Task: Find connections with filter location Cabaiguán with filter topic #Travelwith filter profile language French with filter current company YES BANK with filter school KAZI NAZRUL UNIVERSITY, ASANSOL with filter industry Alternative Dispute Resolution with filter service category Financial Advisory with filter keywords title Construction Worker
Action: Mouse moved to (583, 77)
Screenshot: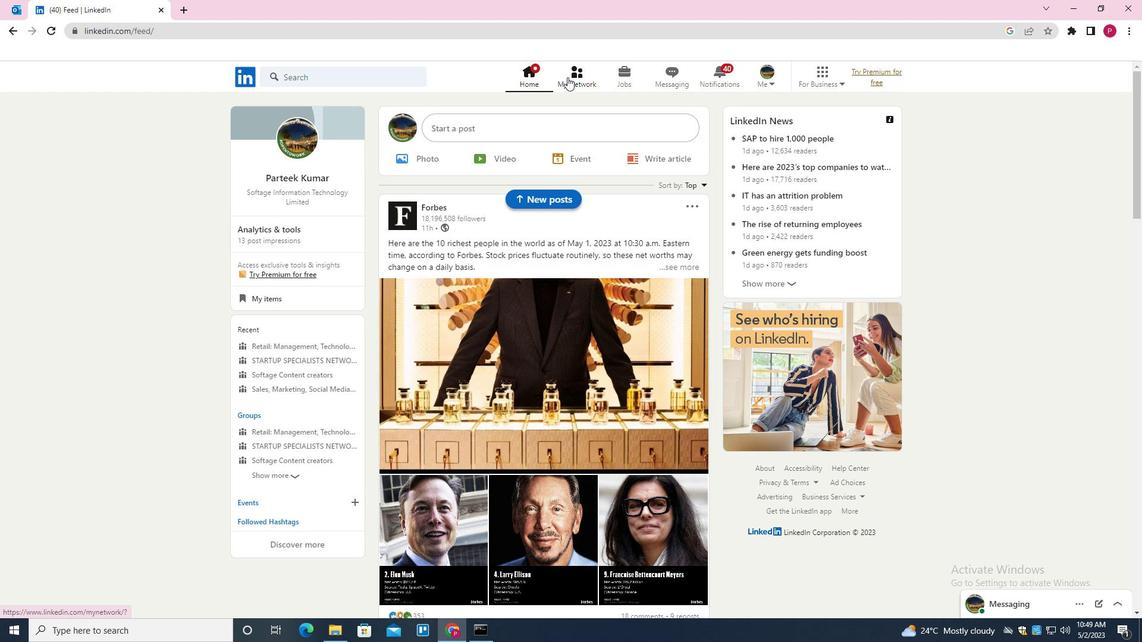 
Action: Mouse pressed left at (583, 77)
Screenshot: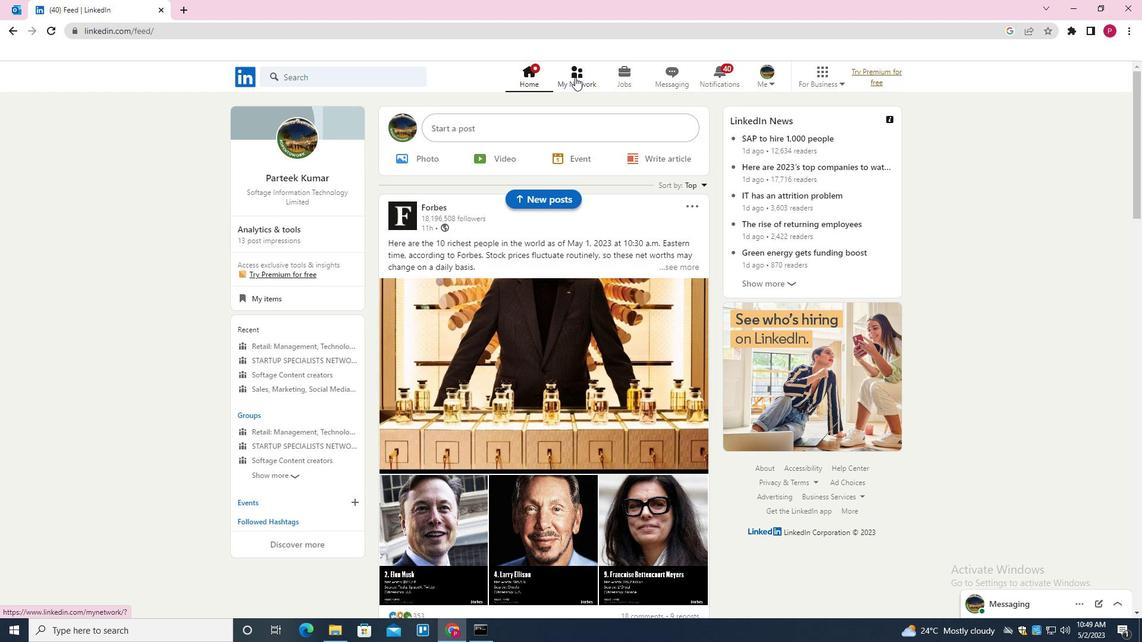 
Action: Mouse moved to (359, 145)
Screenshot: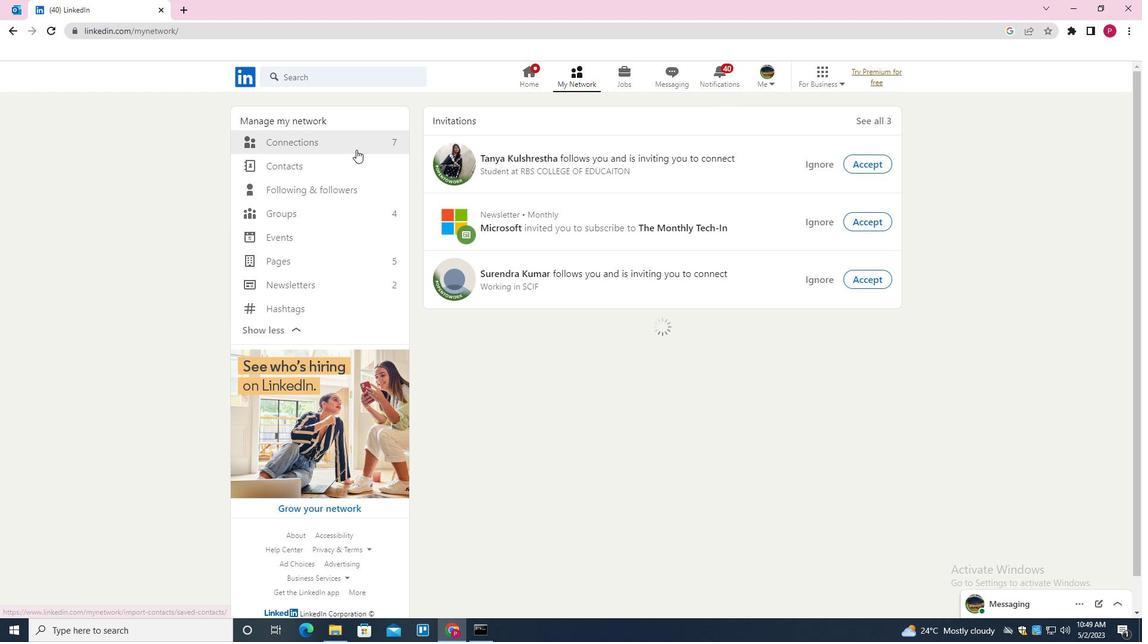 
Action: Mouse pressed left at (359, 145)
Screenshot: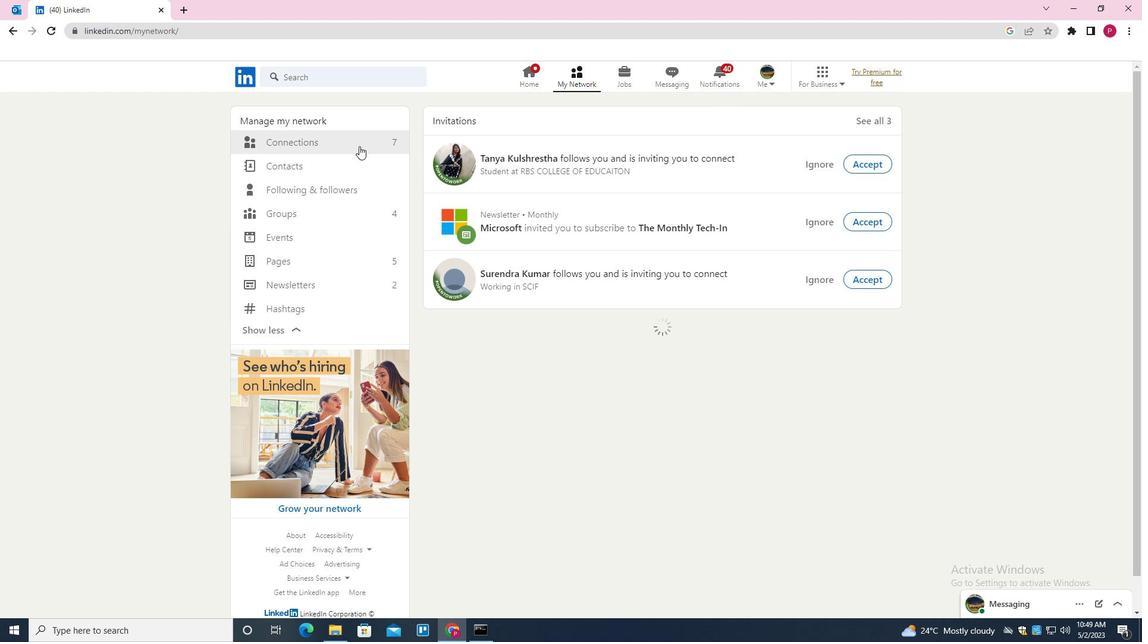 
Action: Mouse moved to (645, 139)
Screenshot: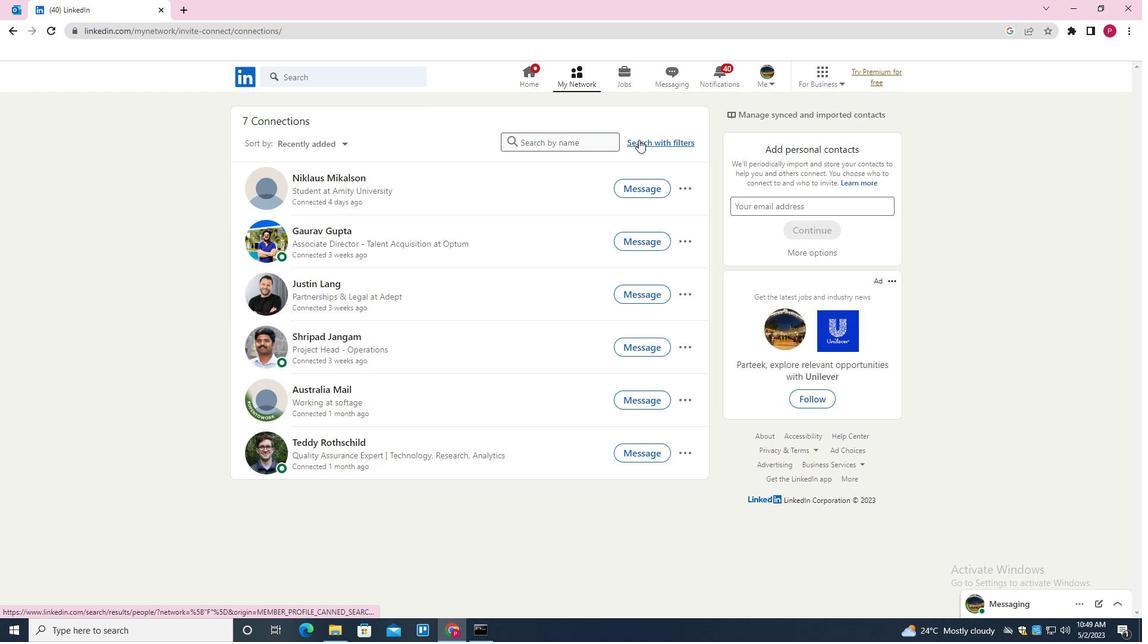 
Action: Mouse pressed left at (645, 139)
Screenshot: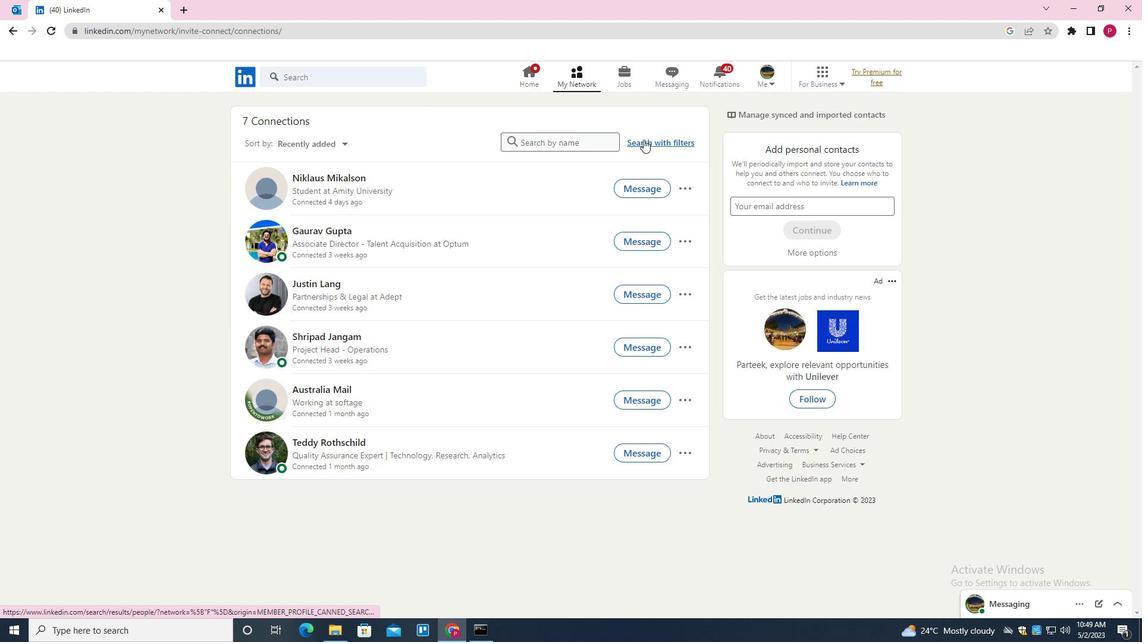 
Action: Mouse moved to (609, 108)
Screenshot: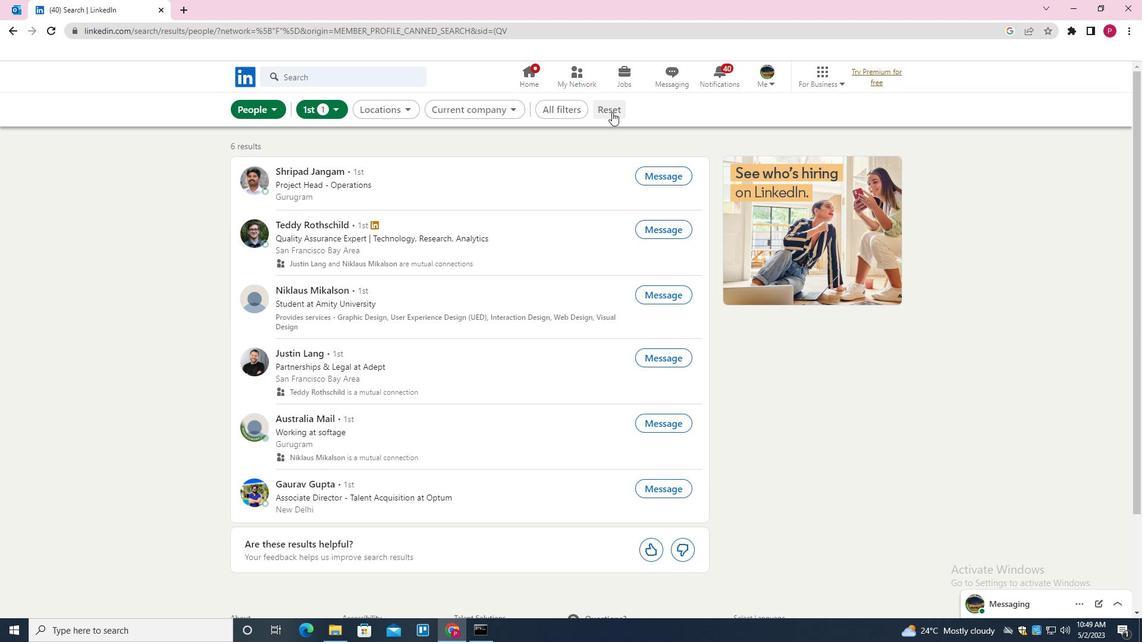 
Action: Mouse pressed left at (609, 108)
Screenshot: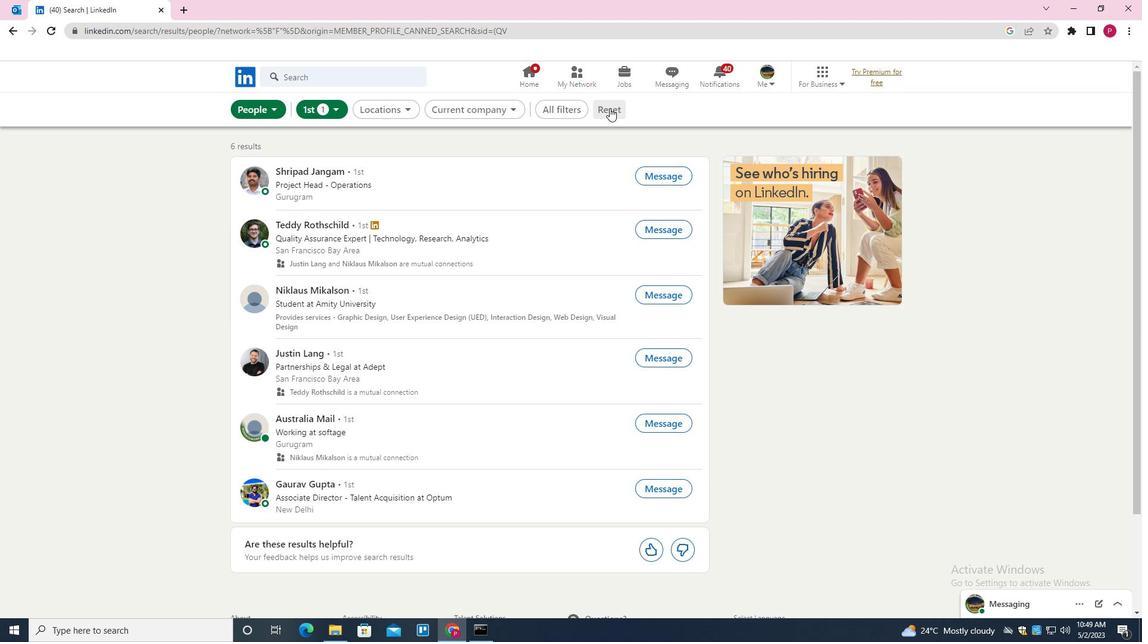 
Action: Mouse moved to (590, 110)
Screenshot: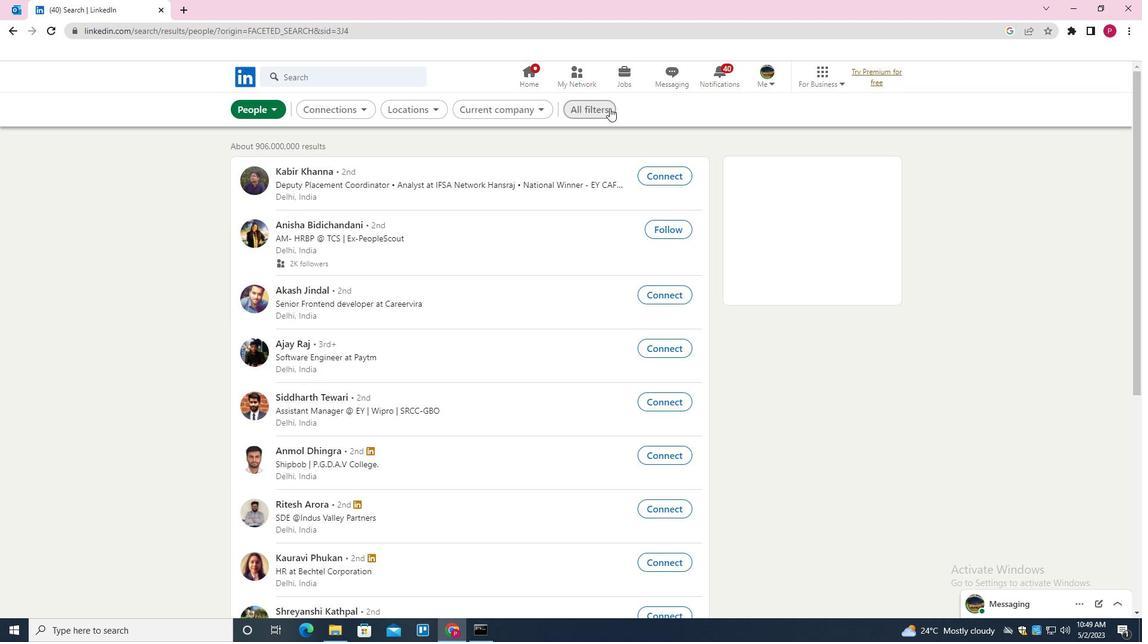 
Action: Mouse pressed left at (590, 110)
Screenshot: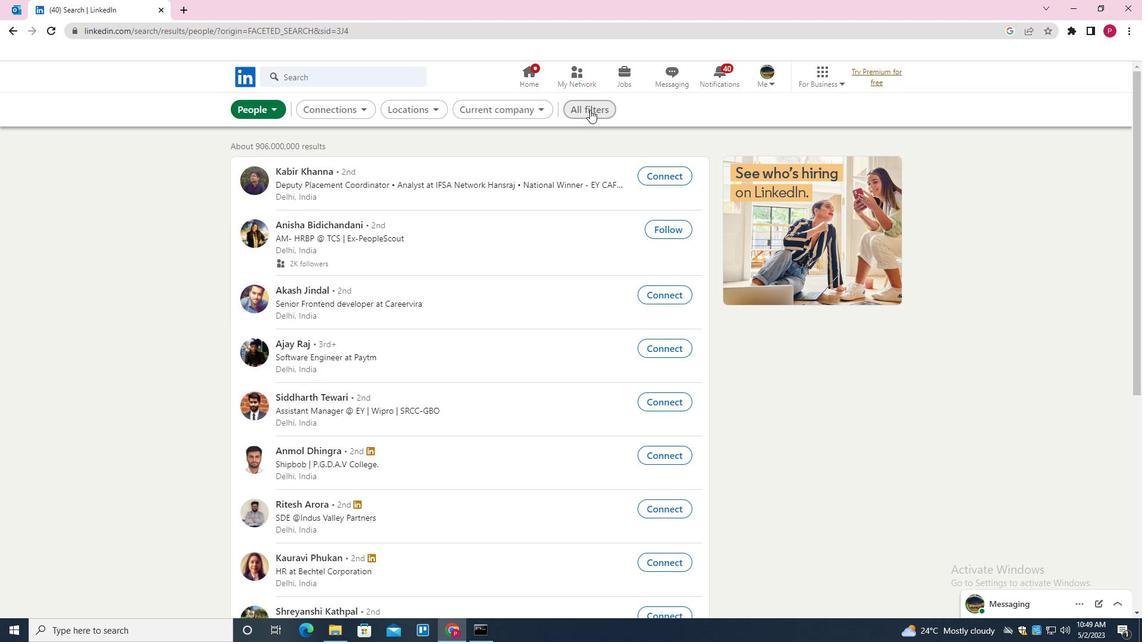 
Action: Mouse moved to (896, 276)
Screenshot: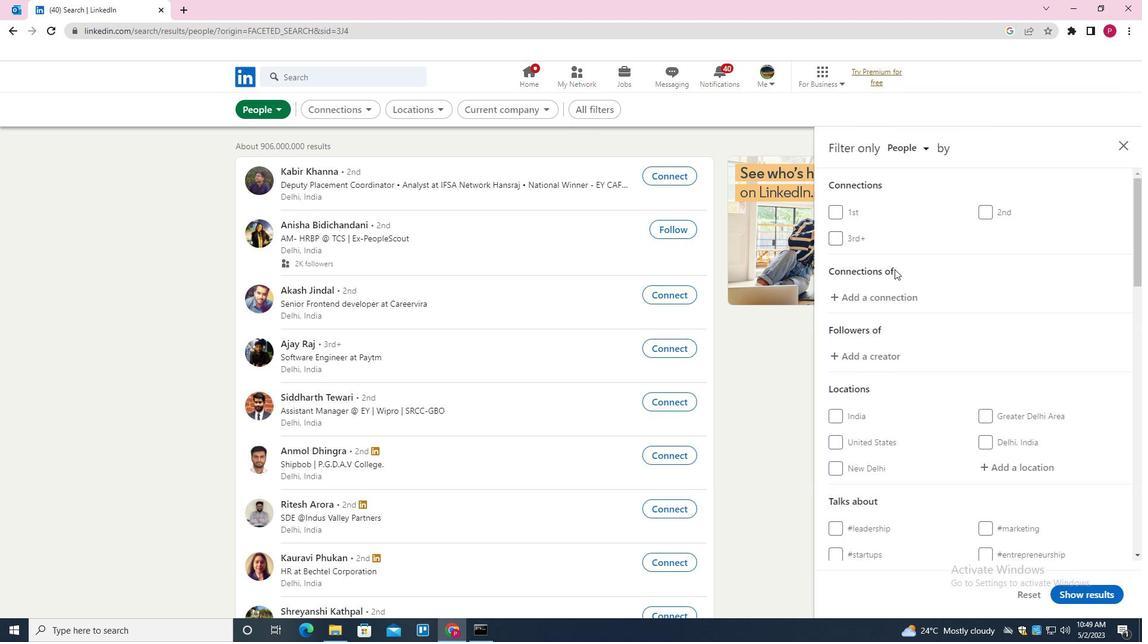 
Action: Mouse scrolled (896, 276) with delta (0, 0)
Screenshot: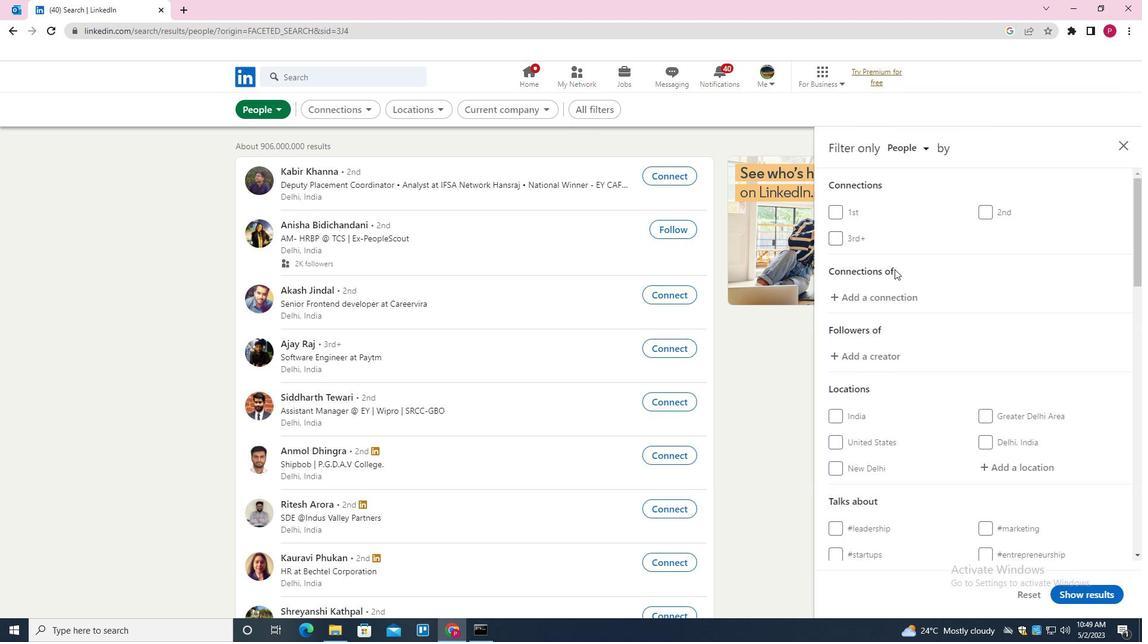 
Action: Mouse moved to (902, 284)
Screenshot: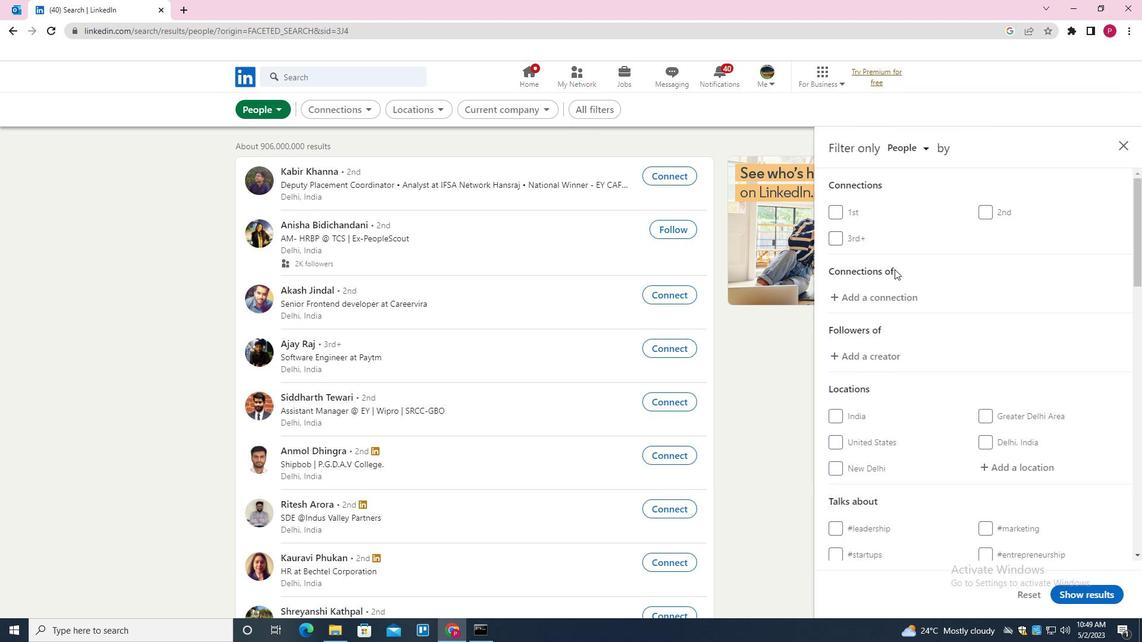 
Action: Mouse scrolled (902, 284) with delta (0, 0)
Screenshot: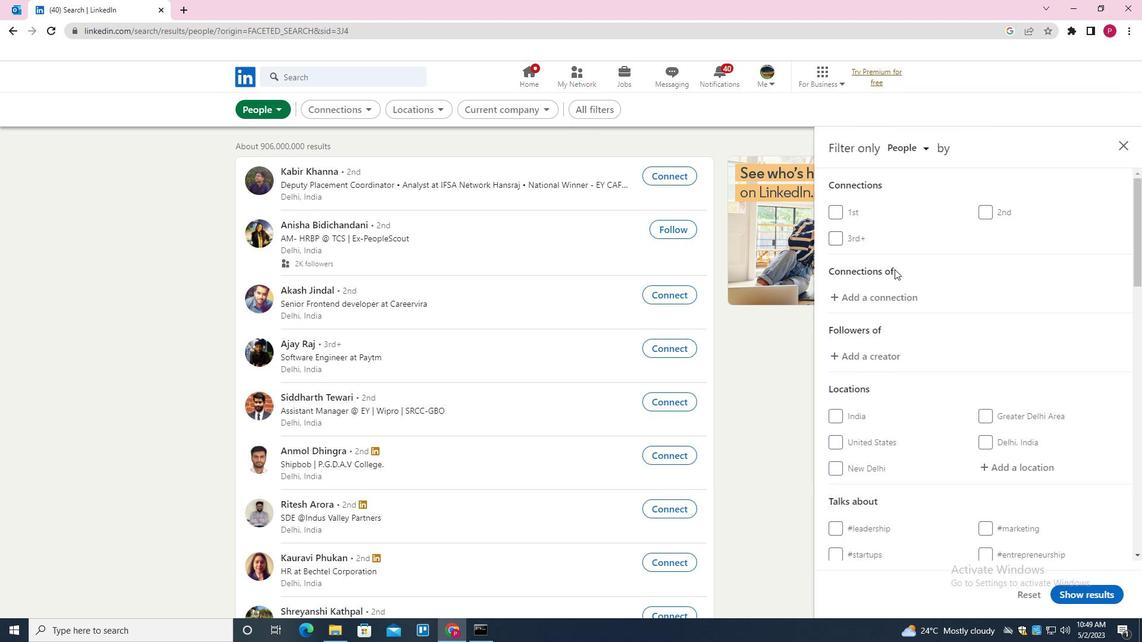 
Action: Mouse moved to (1006, 346)
Screenshot: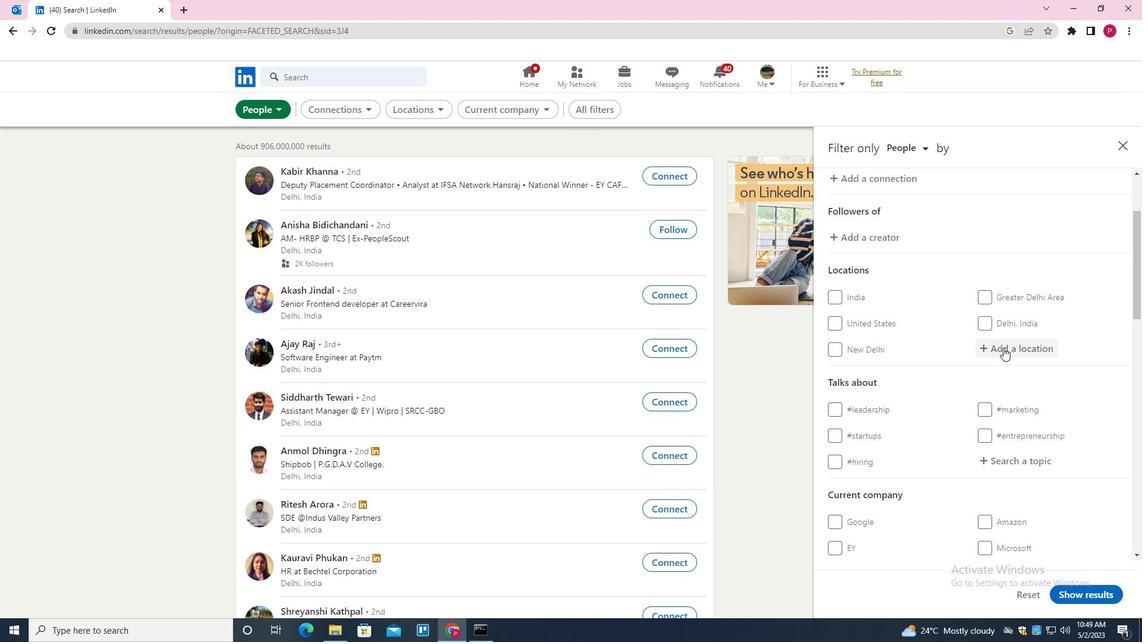
Action: Mouse pressed left at (1006, 346)
Screenshot: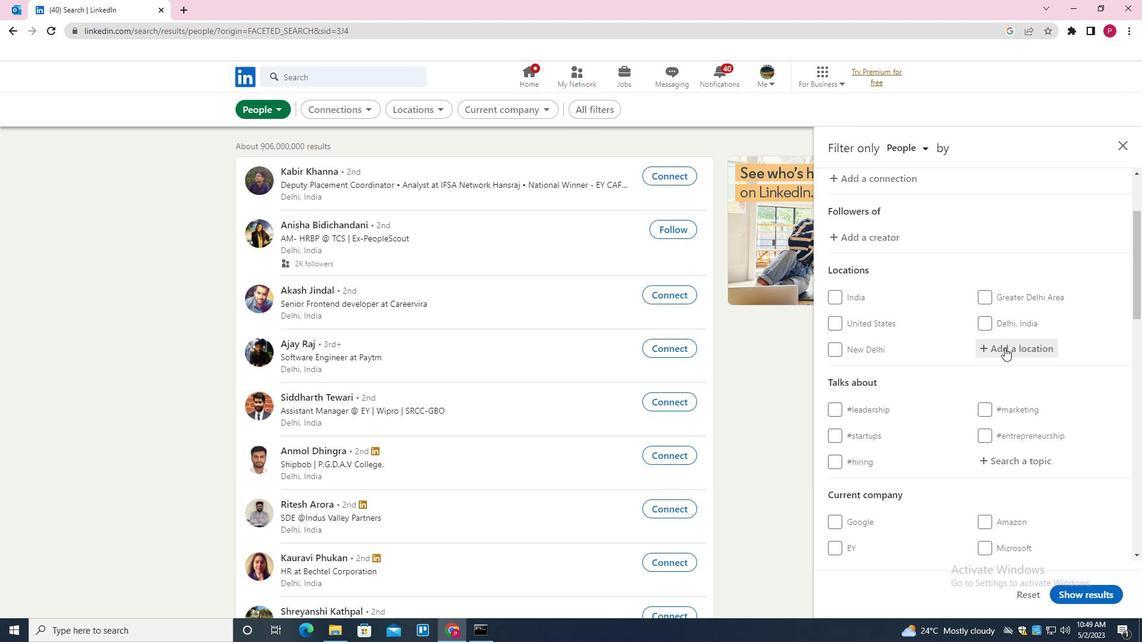 
Action: Mouse moved to (1006, 346)
Screenshot: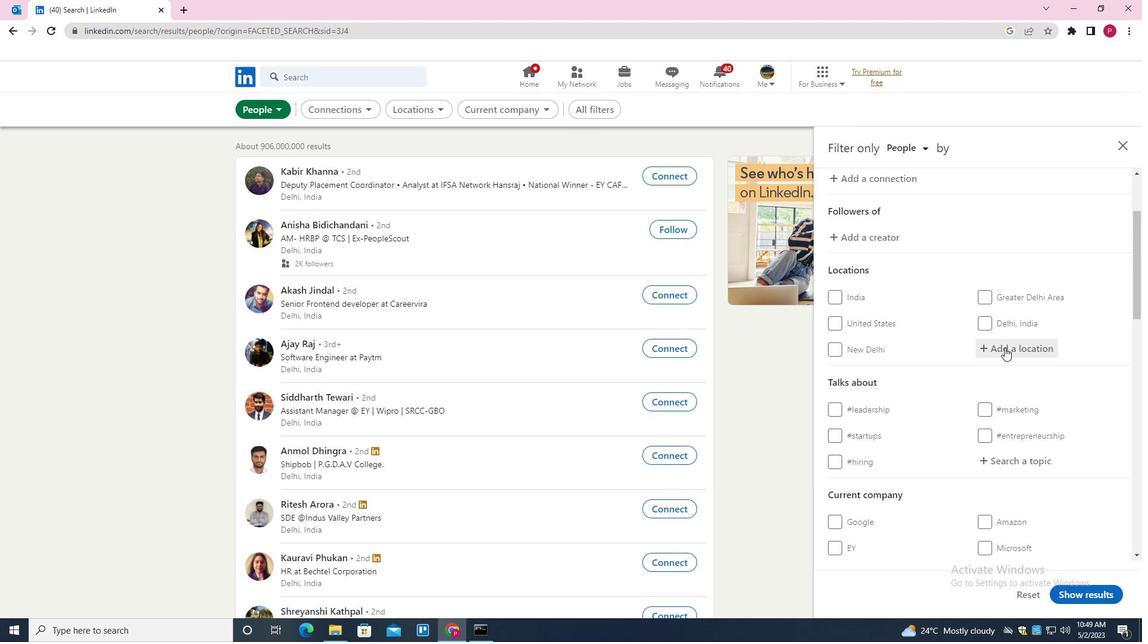 
Action: Key pressed <Key.shift>CABAIGUAN
Screenshot: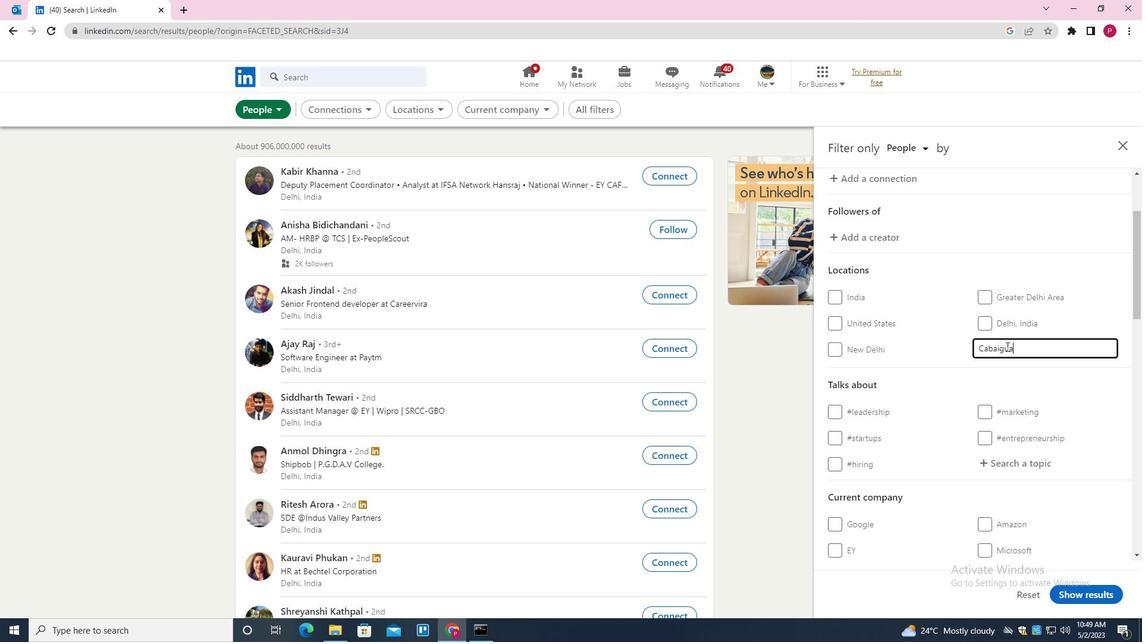 
Action: Mouse moved to (983, 362)
Screenshot: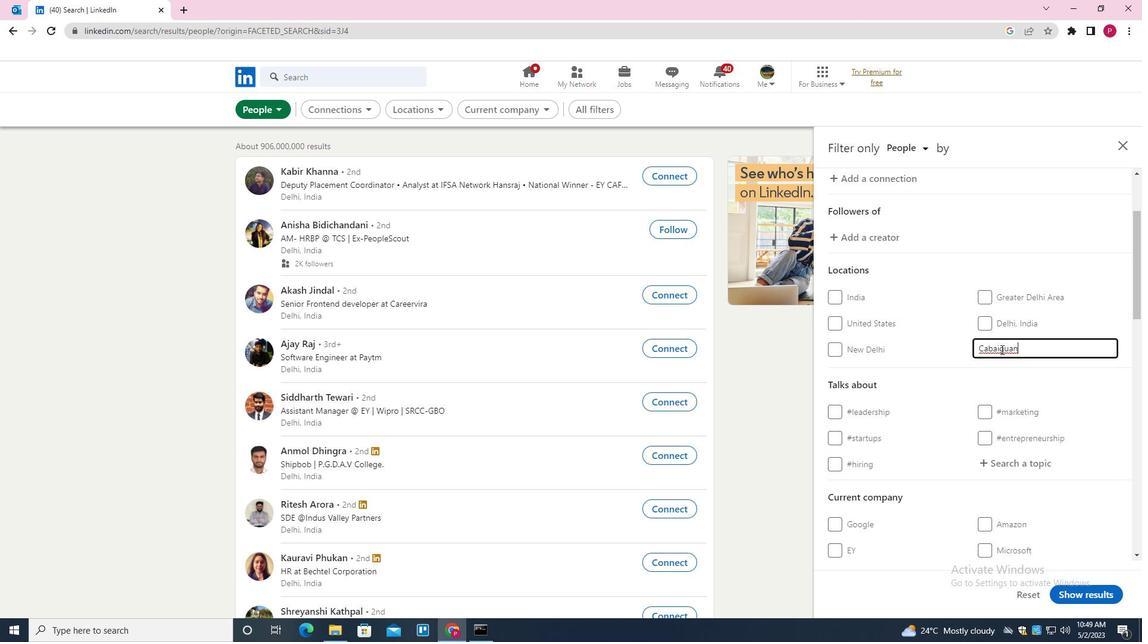 
Action: Mouse scrolled (983, 361) with delta (0, 0)
Screenshot: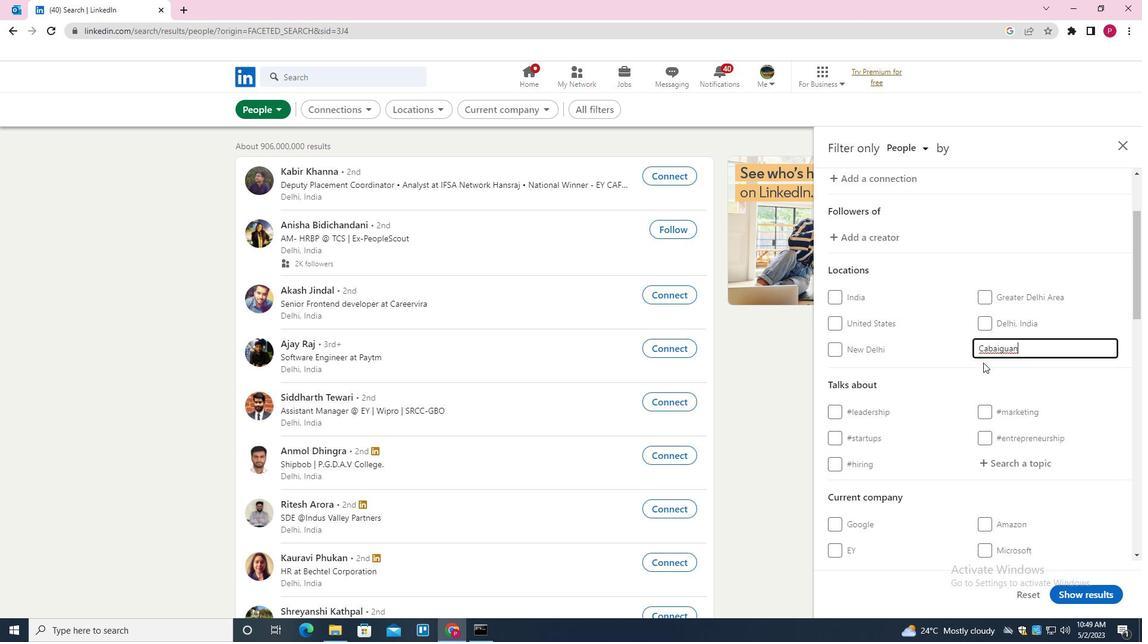
Action: Mouse scrolled (983, 361) with delta (0, 0)
Screenshot: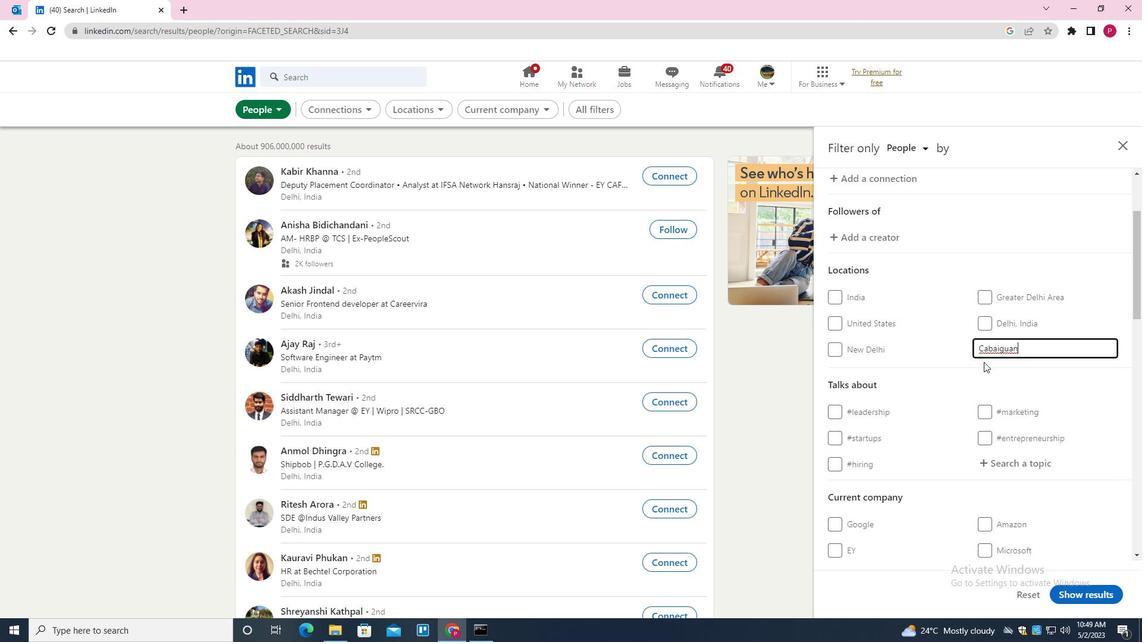 
Action: Mouse scrolled (983, 361) with delta (0, 0)
Screenshot: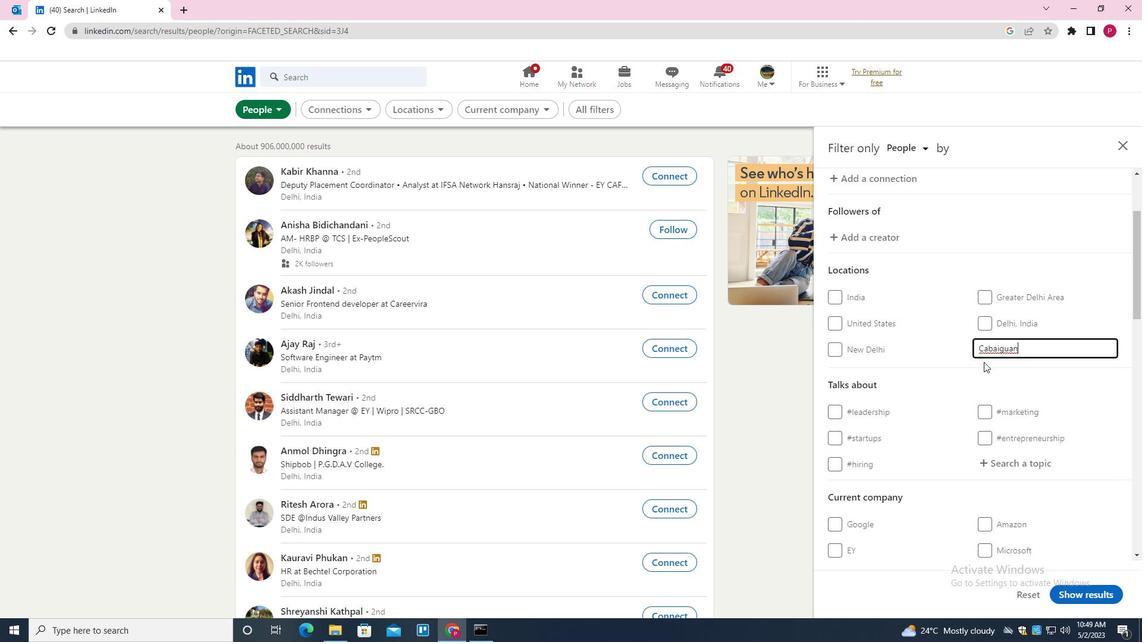 
Action: Mouse moved to (1024, 281)
Screenshot: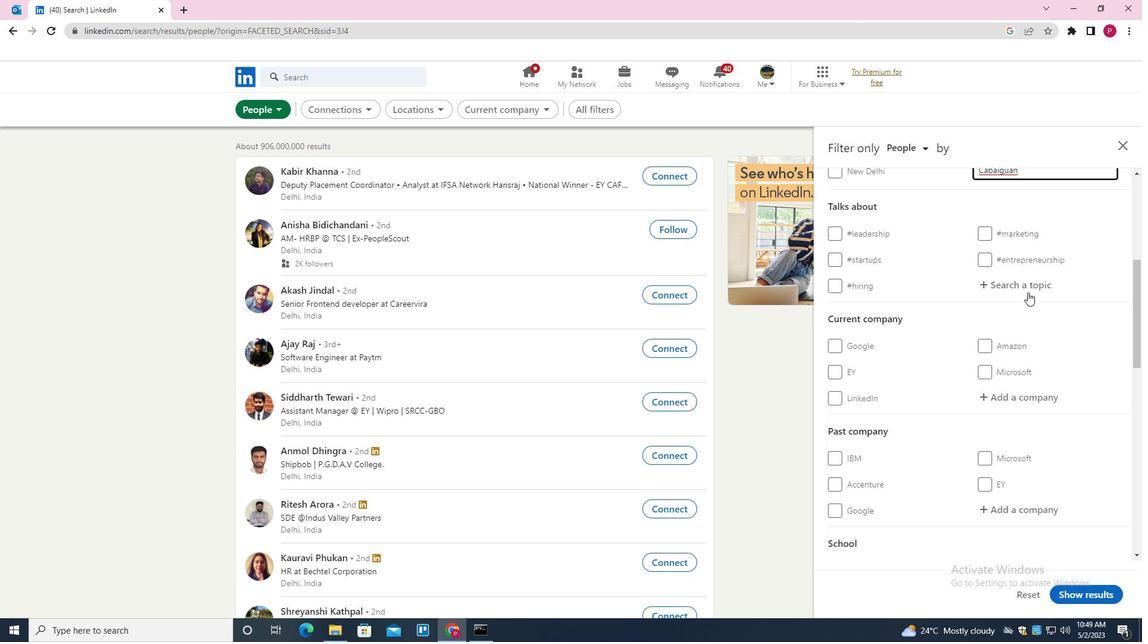 
Action: Mouse pressed left at (1024, 281)
Screenshot: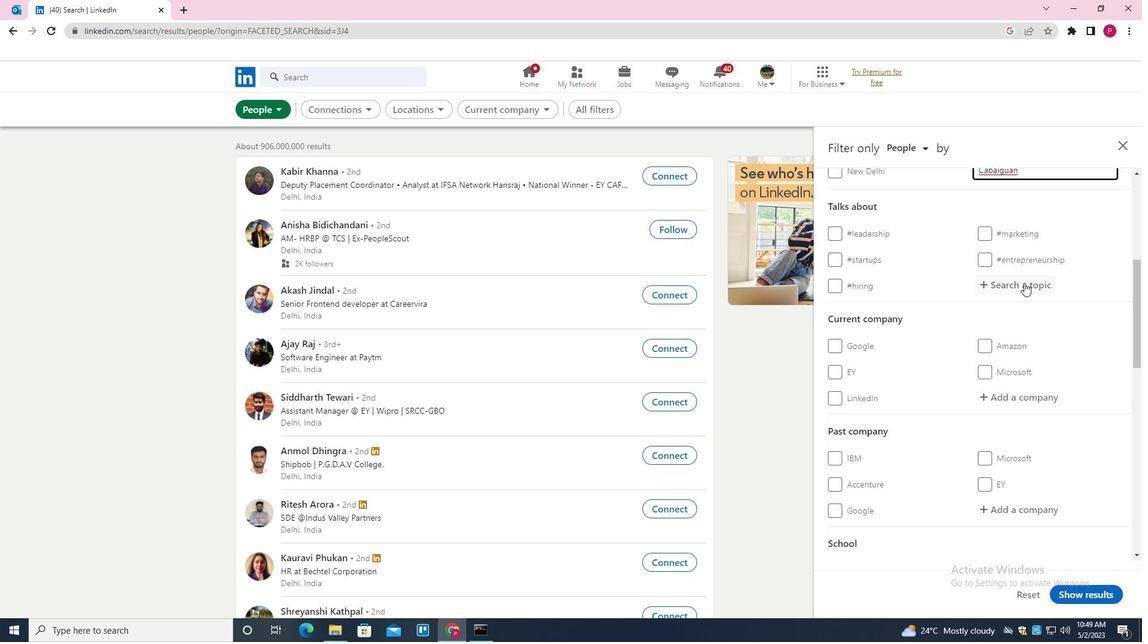 
Action: Key pressed TRAVEL<Key.down><Key.enter>
Screenshot: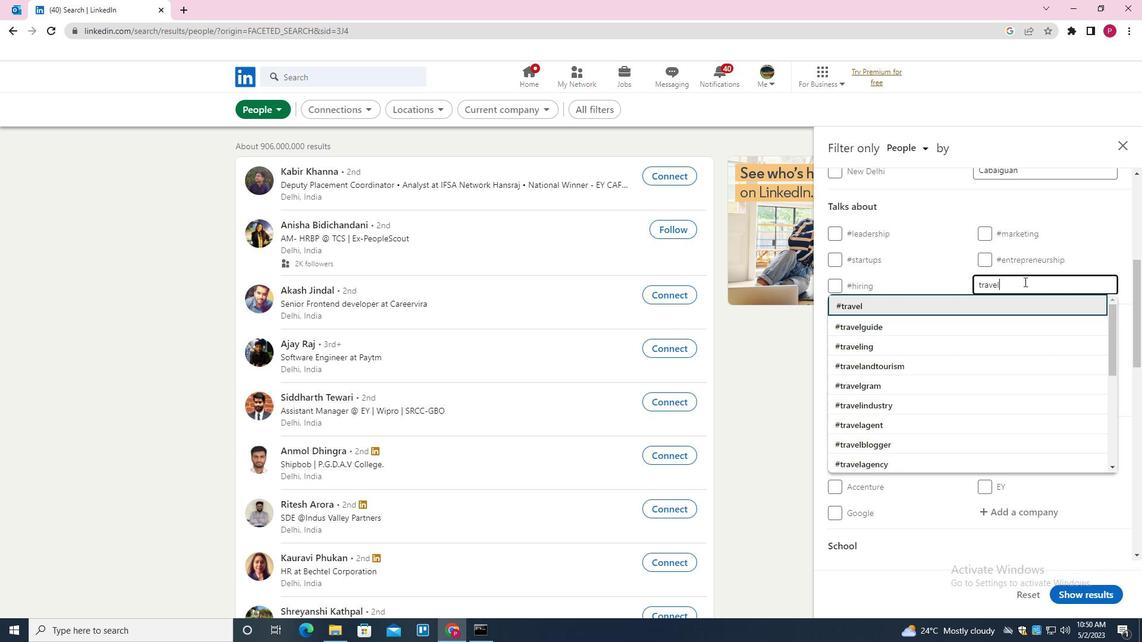 
Action: Mouse moved to (1004, 389)
Screenshot: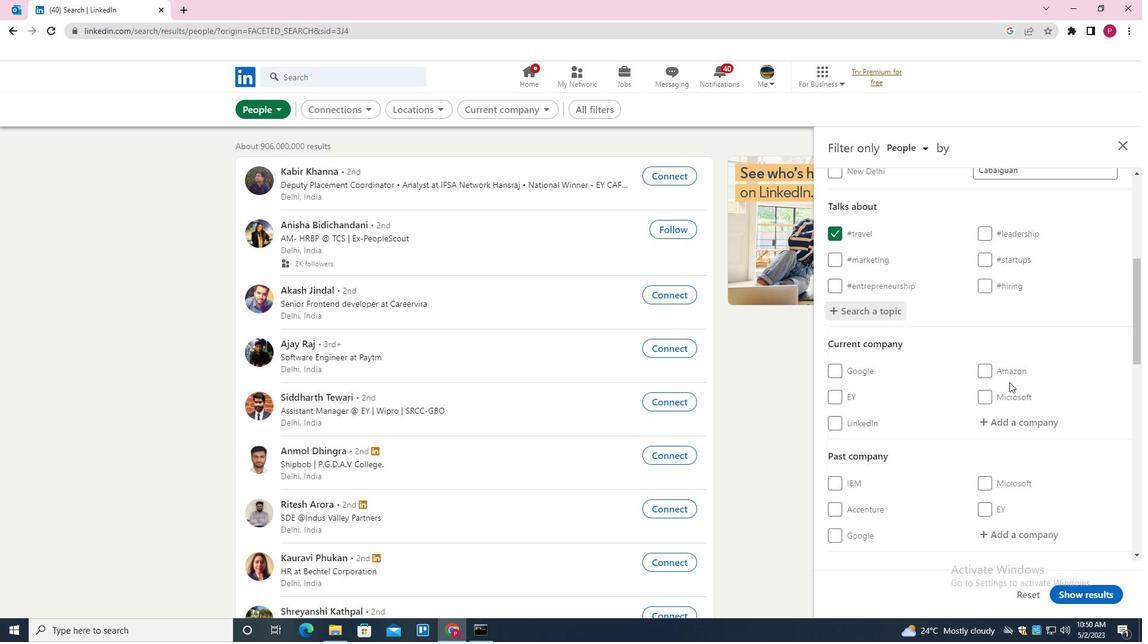 
Action: Mouse scrolled (1004, 388) with delta (0, 0)
Screenshot: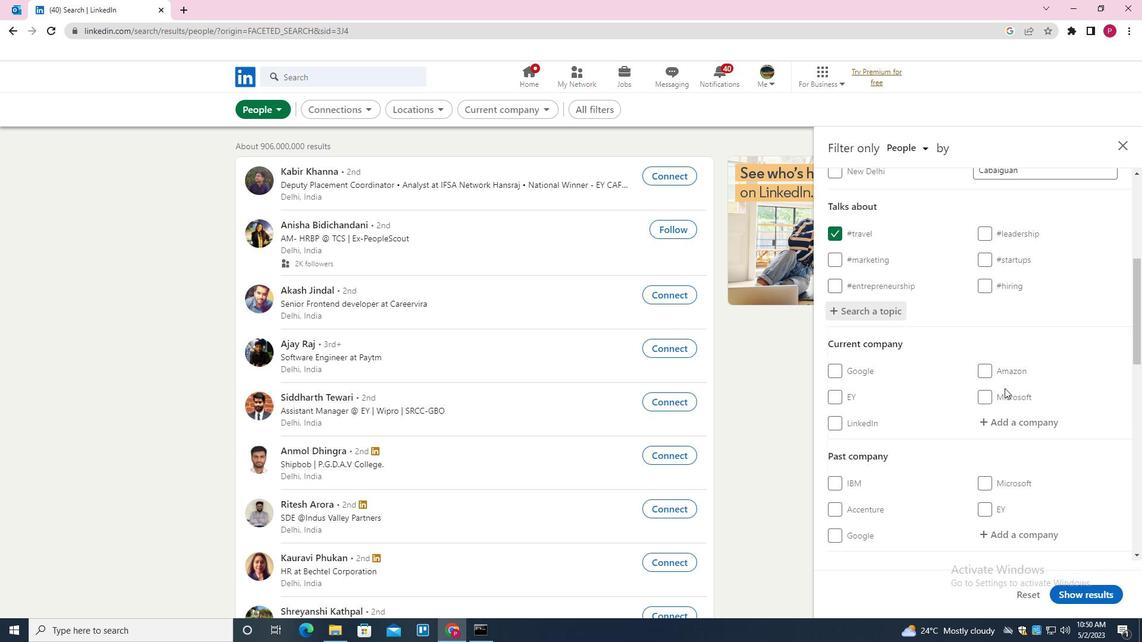 
Action: Mouse scrolled (1004, 388) with delta (0, 0)
Screenshot: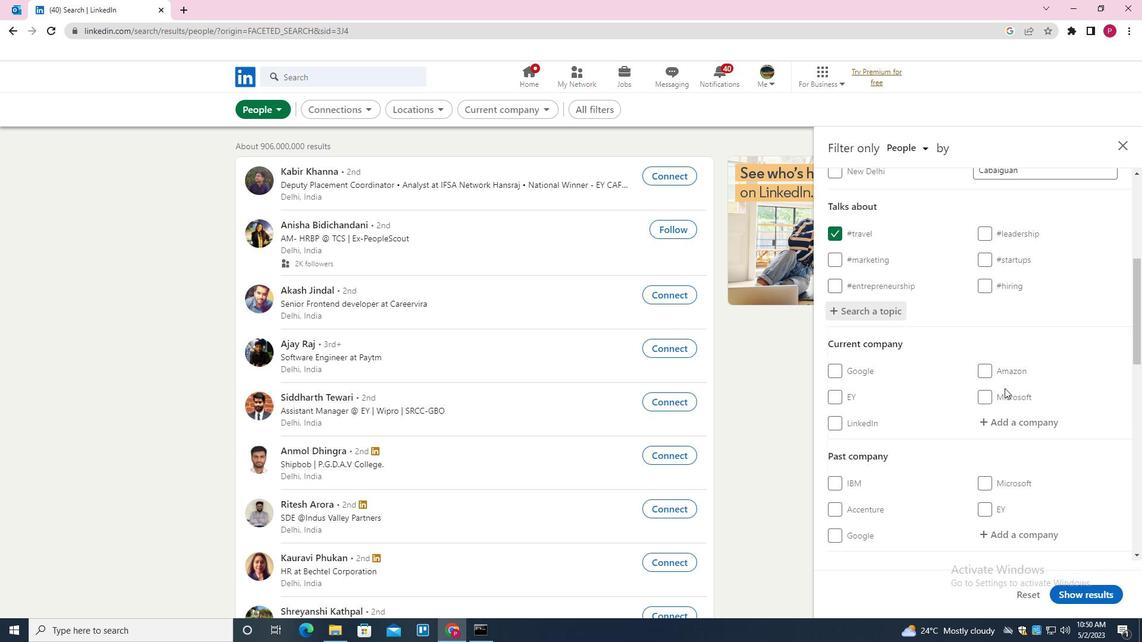 
Action: Mouse moved to (1004, 389)
Screenshot: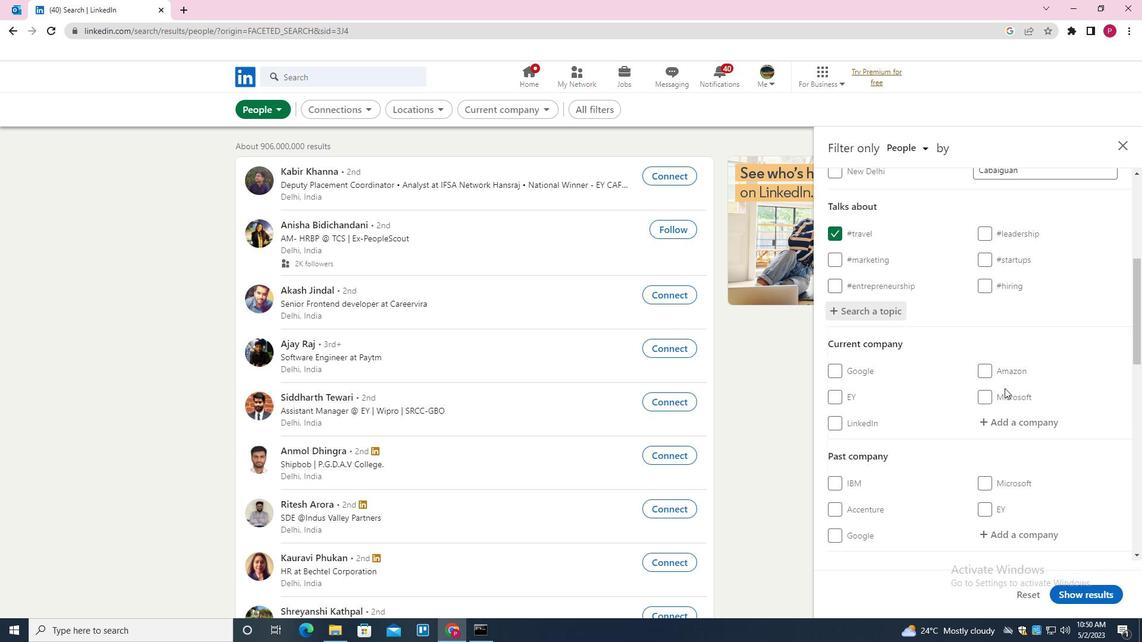 
Action: Mouse scrolled (1004, 389) with delta (0, 0)
Screenshot: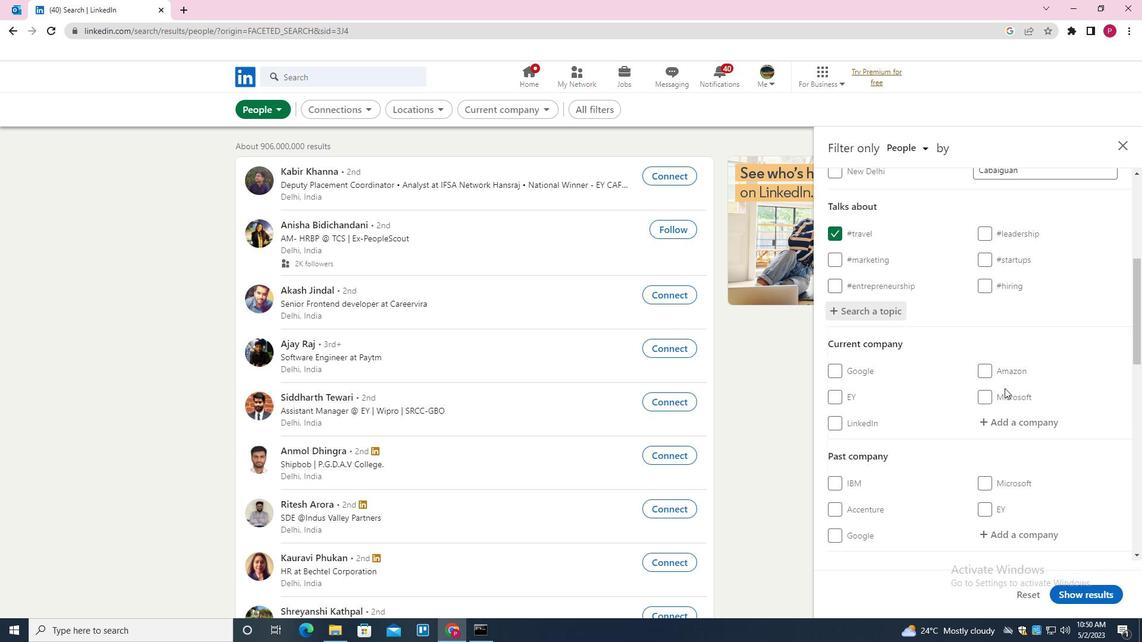 
Action: Mouse scrolled (1004, 389) with delta (0, 0)
Screenshot: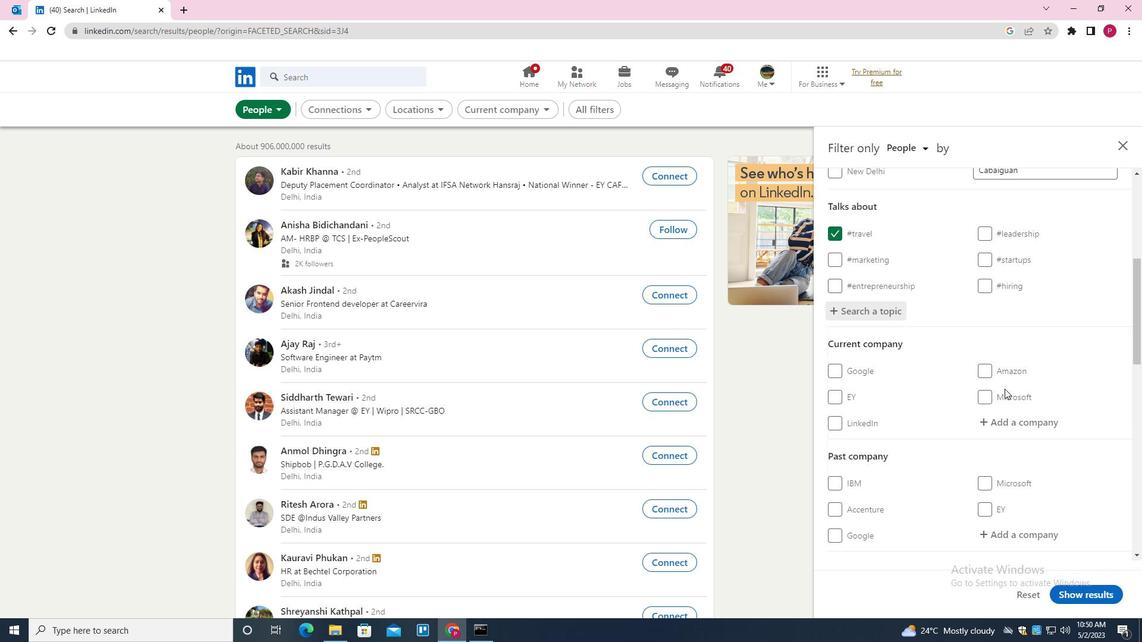 
Action: Mouse scrolled (1004, 389) with delta (0, 0)
Screenshot: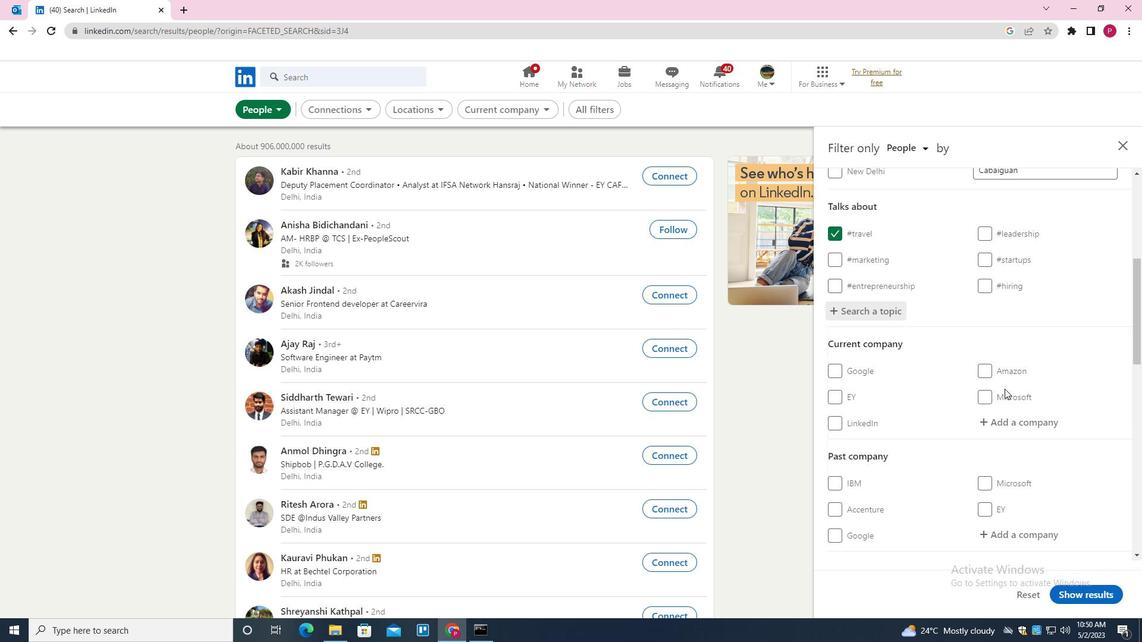 
Action: Mouse moved to (912, 365)
Screenshot: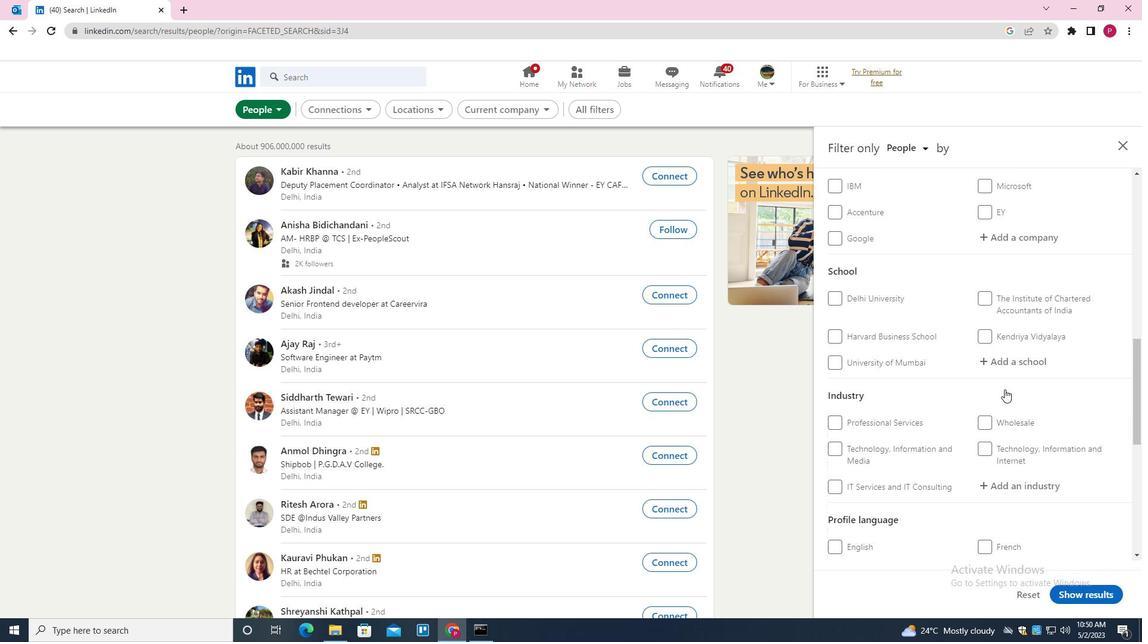 
Action: Mouse scrolled (912, 364) with delta (0, 0)
Screenshot: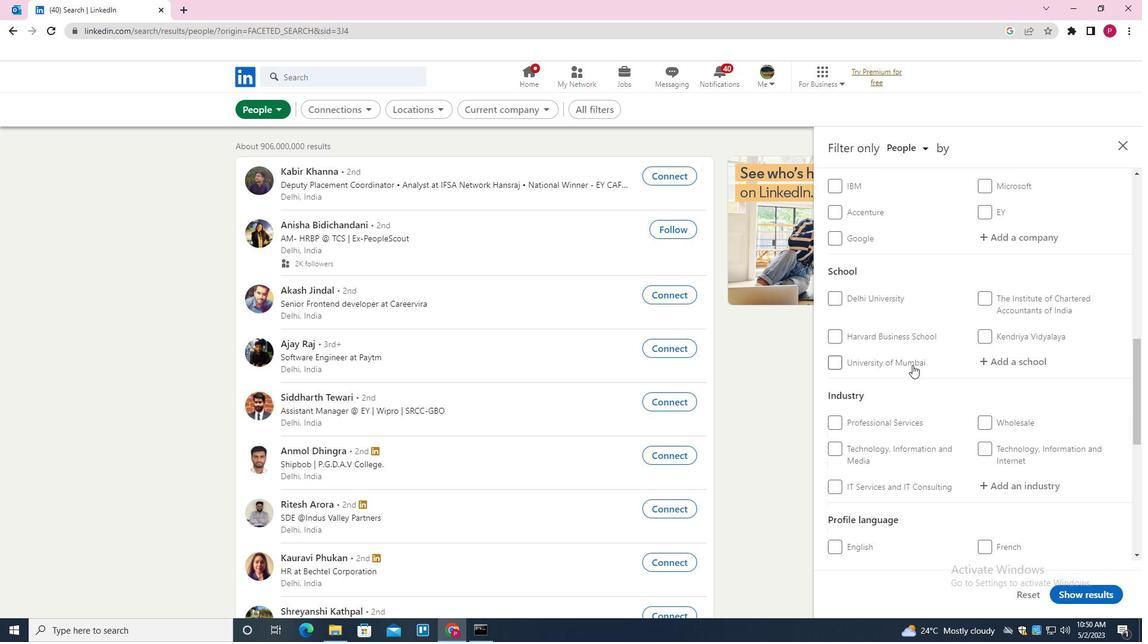 
Action: Mouse scrolled (912, 364) with delta (0, 0)
Screenshot: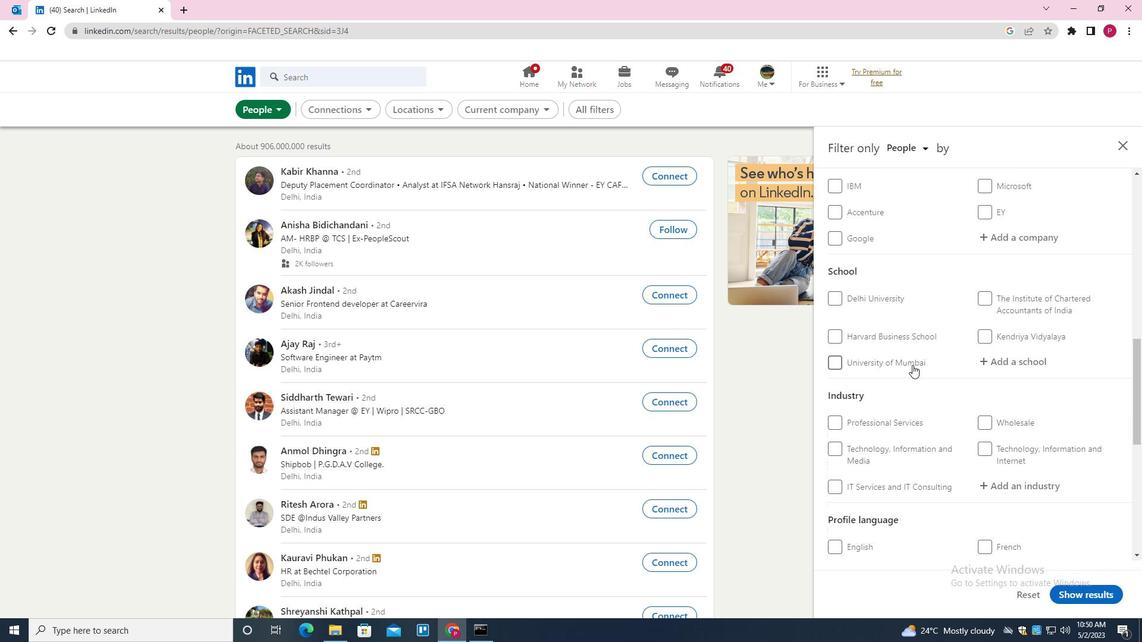 
Action: Mouse scrolled (912, 364) with delta (0, 0)
Screenshot: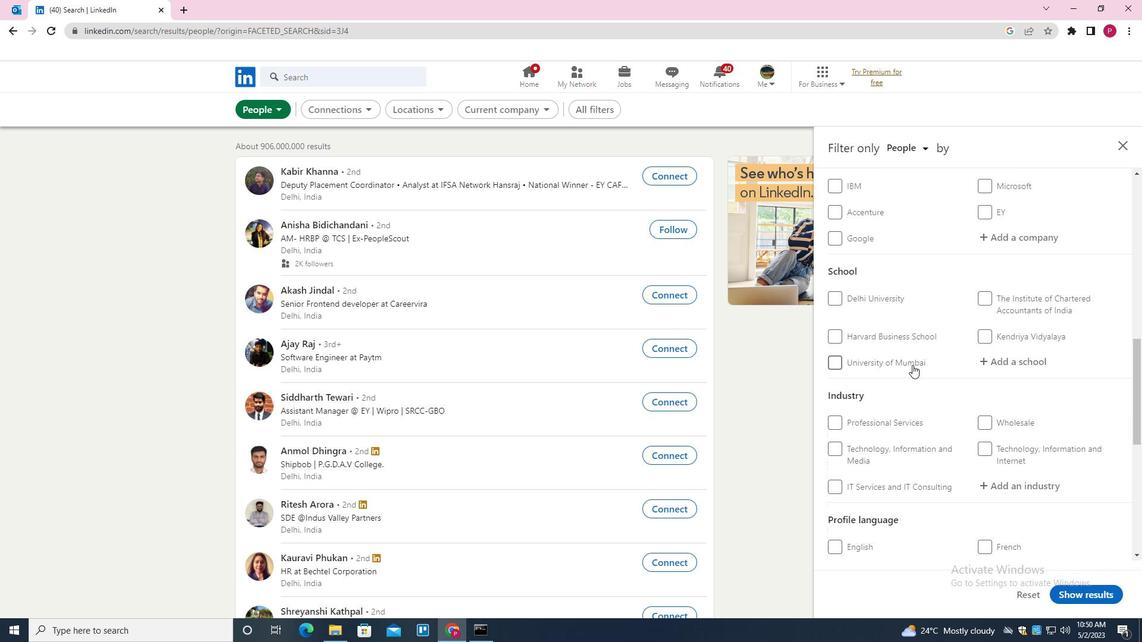 
Action: Mouse scrolled (912, 364) with delta (0, 0)
Screenshot: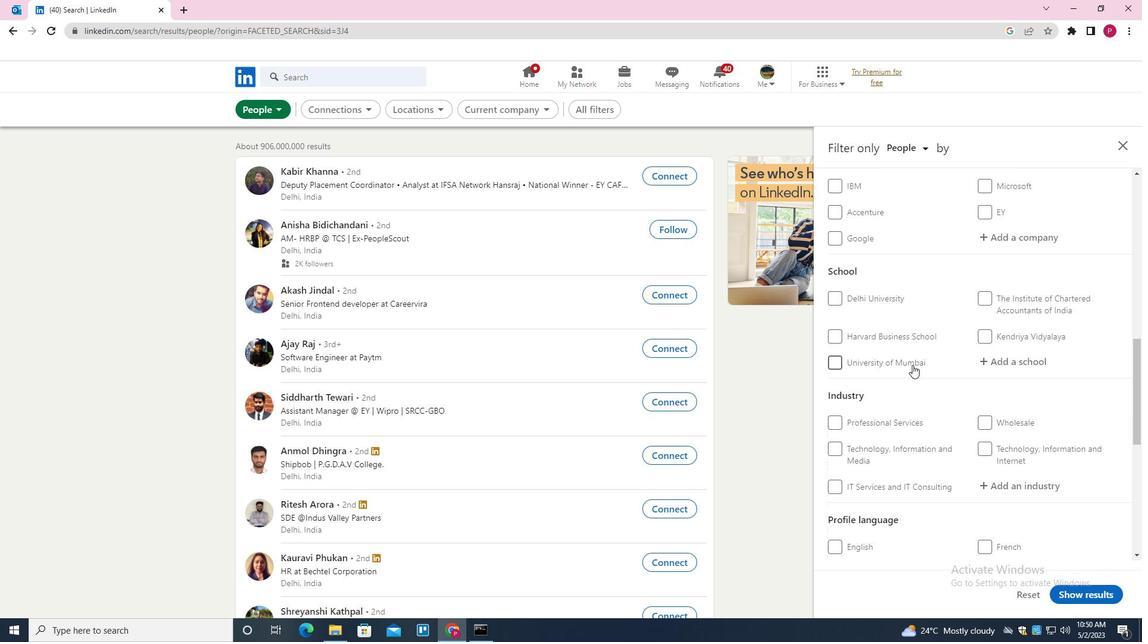 
Action: Mouse moved to (994, 310)
Screenshot: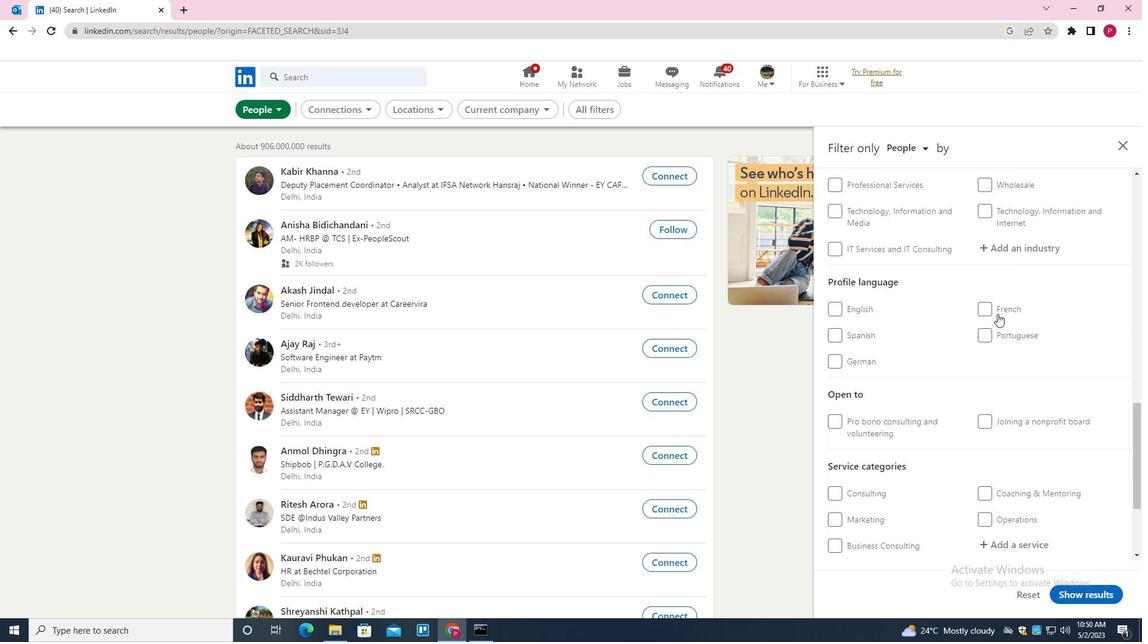 
Action: Mouse pressed left at (994, 310)
Screenshot: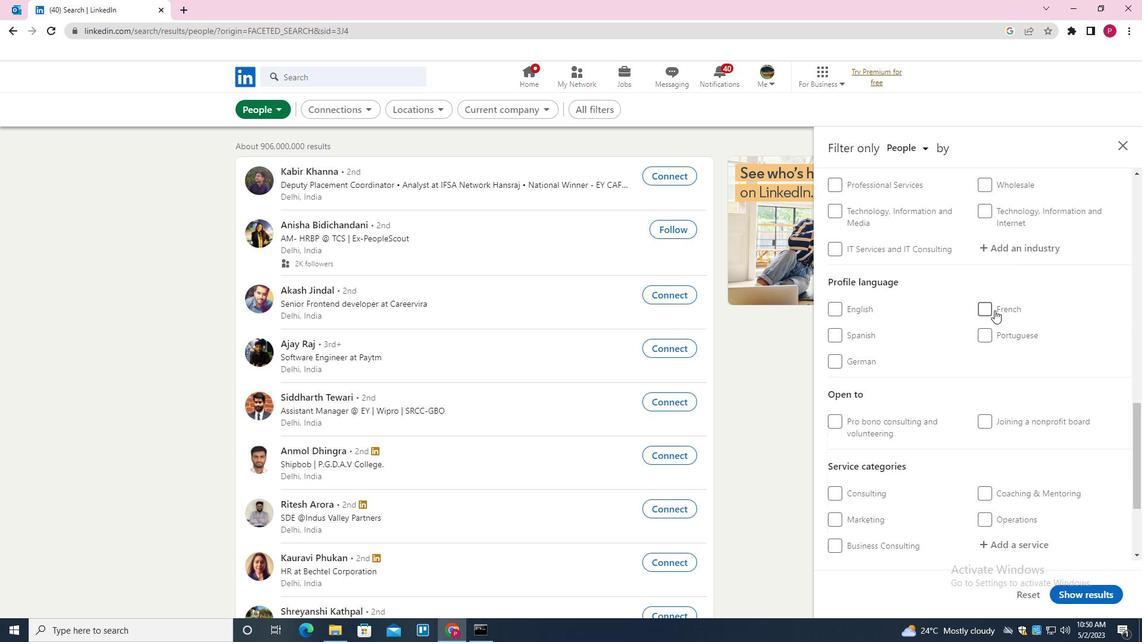 
Action: Mouse moved to (902, 339)
Screenshot: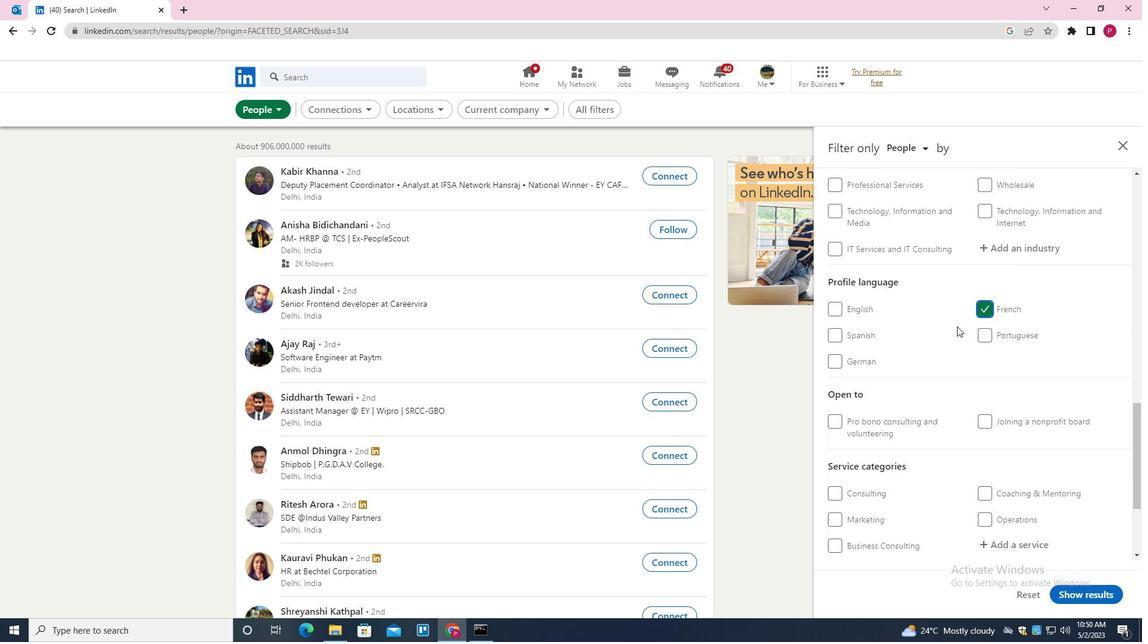 
Action: Mouse scrolled (902, 340) with delta (0, 0)
Screenshot: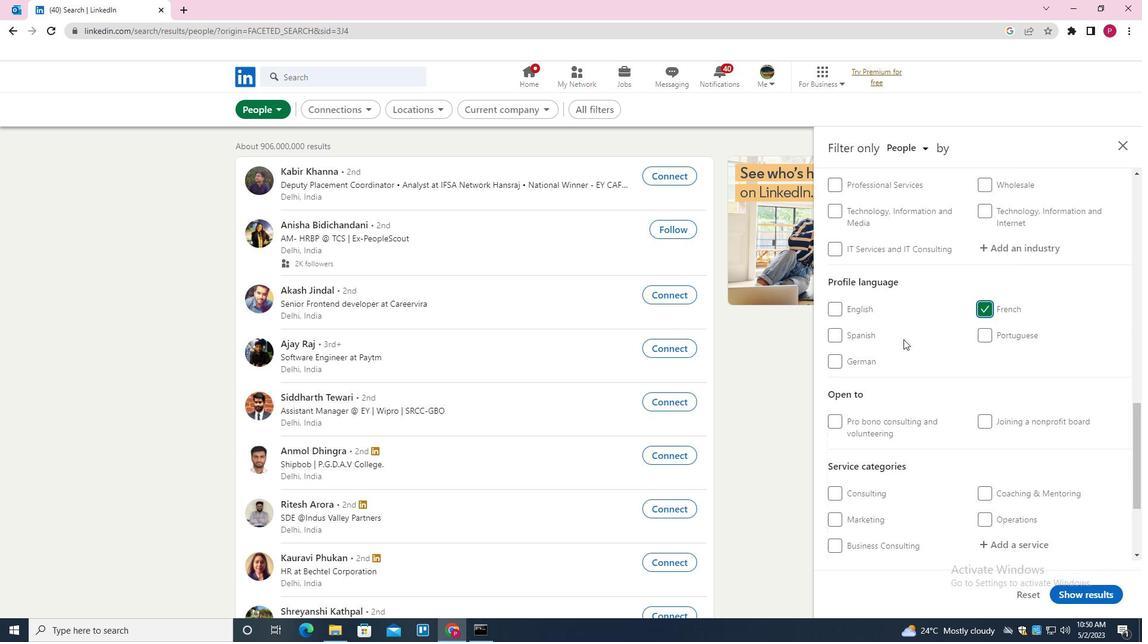 
Action: Mouse scrolled (902, 340) with delta (0, 0)
Screenshot: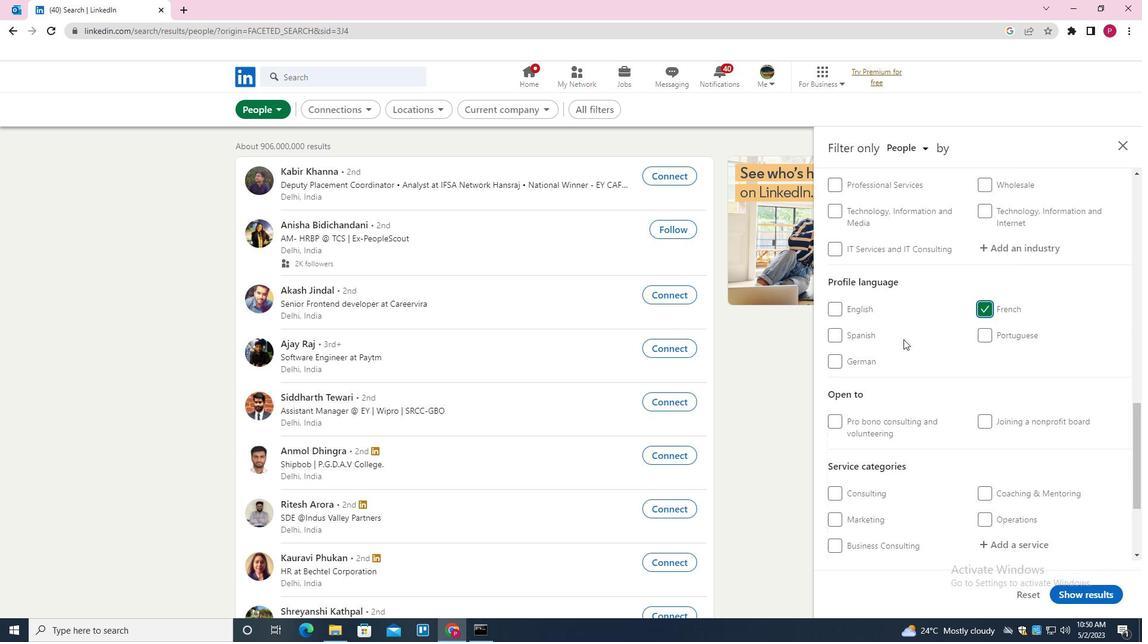 
Action: Mouse scrolled (902, 340) with delta (0, 0)
Screenshot: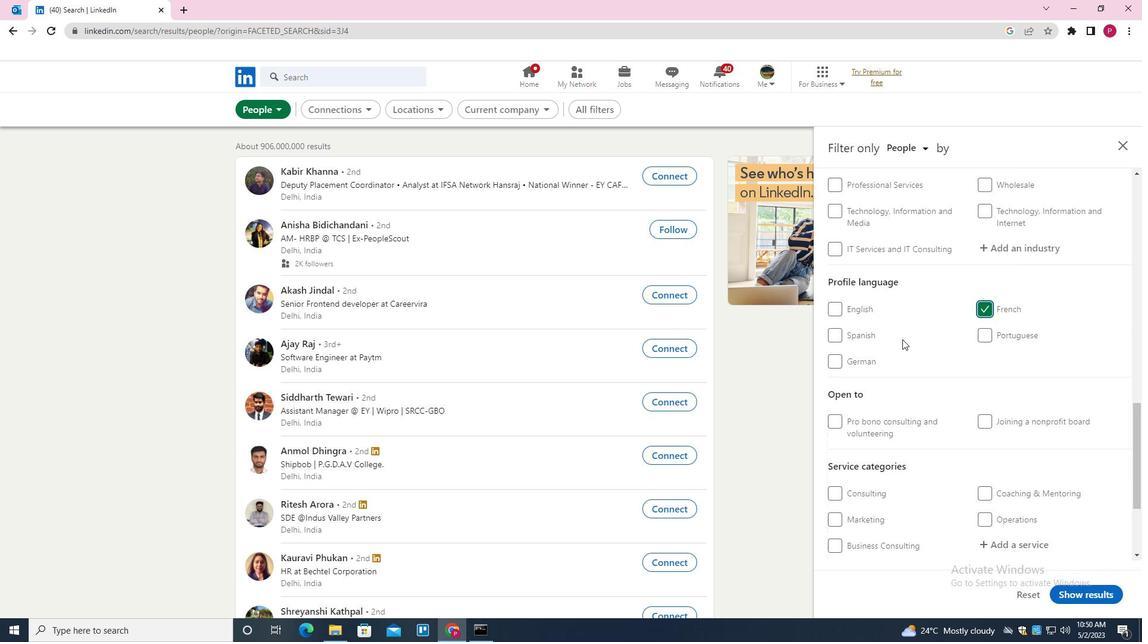 
Action: Mouse scrolled (902, 340) with delta (0, 0)
Screenshot: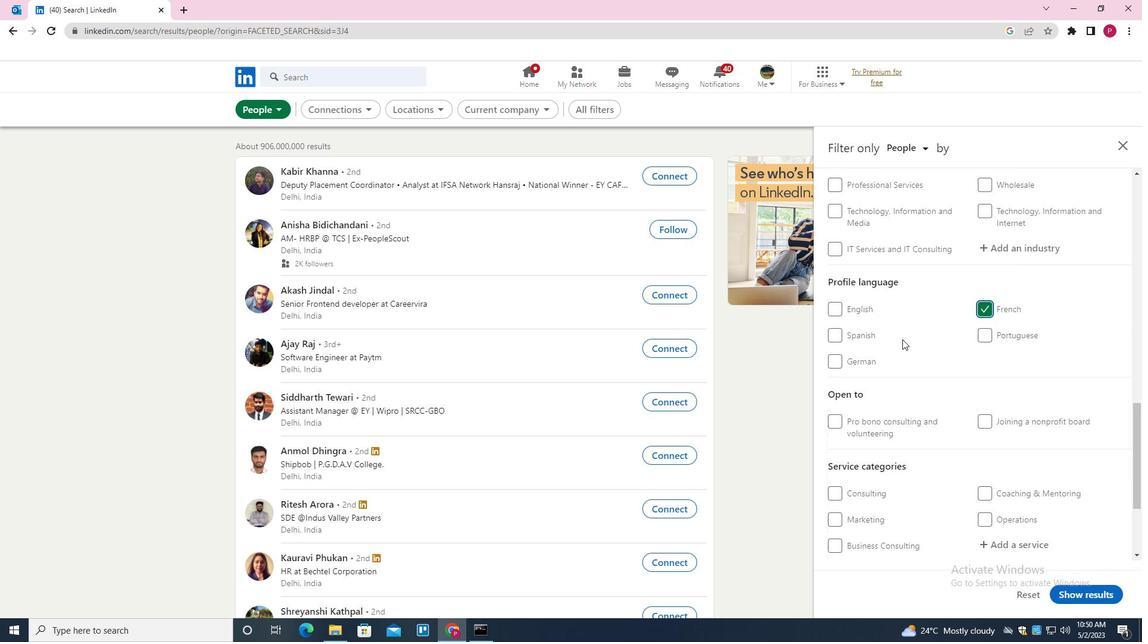 
Action: Mouse scrolled (902, 340) with delta (0, 0)
Screenshot: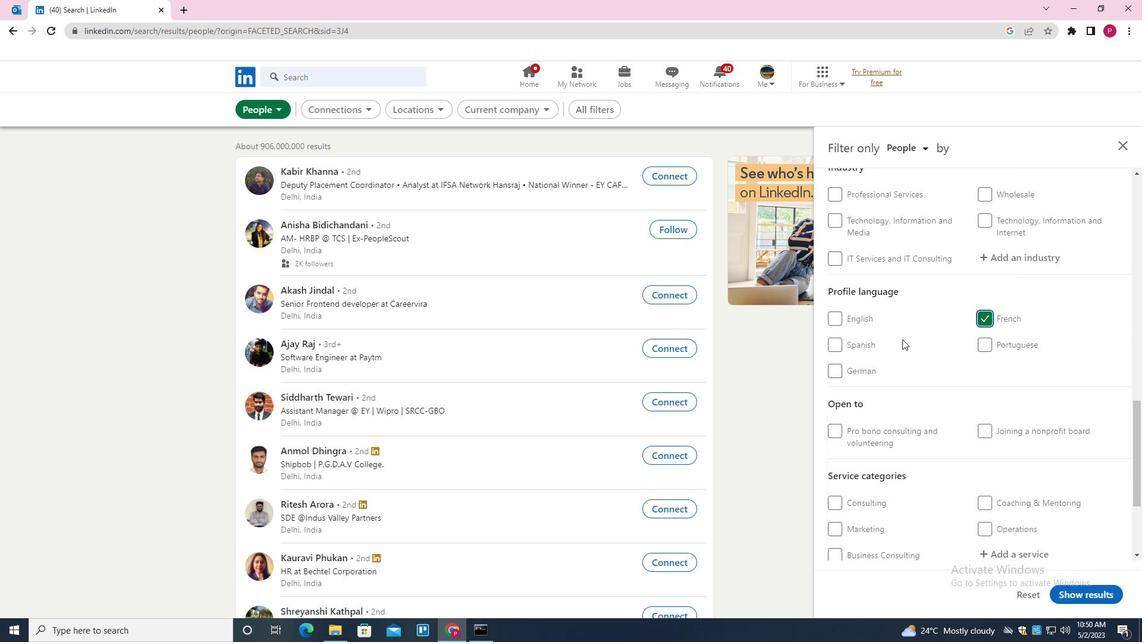 
Action: Mouse scrolled (902, 340) with delta (0, 0)
Screenshot: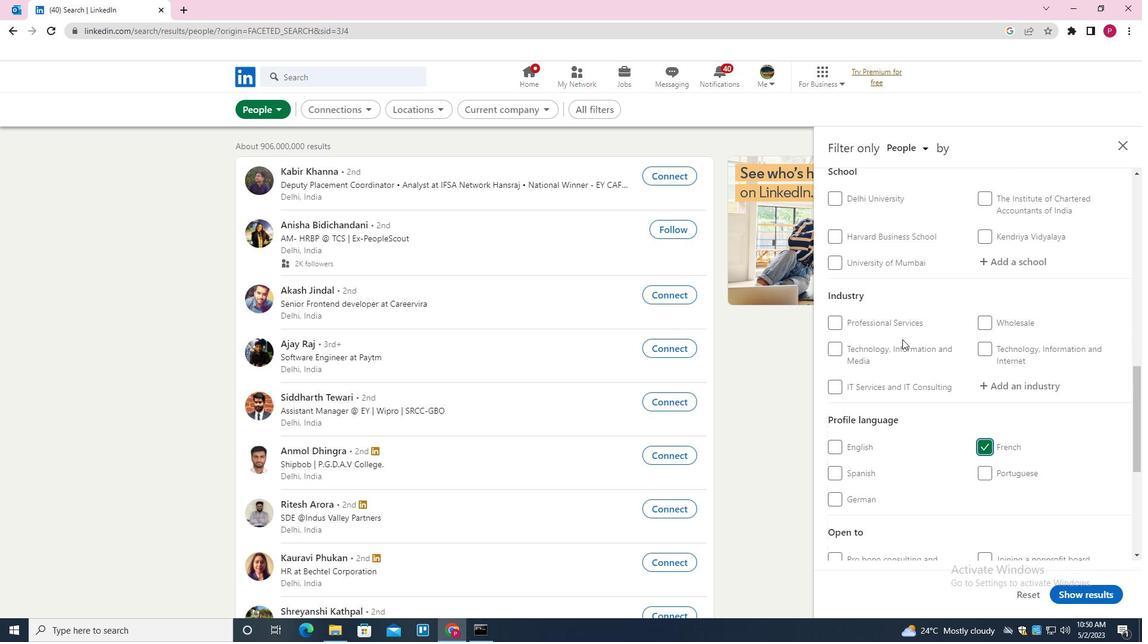 
Action: Mouse scrolled (902, 340) with delta (0, 0)
Screenshot: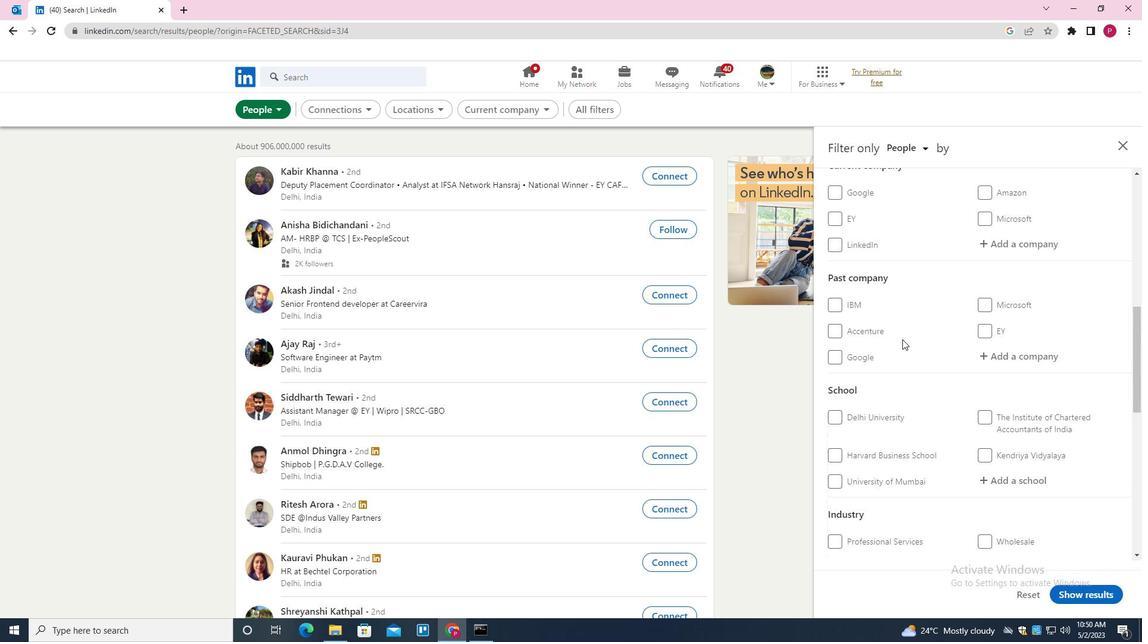 
Action: Mouse moved to (995, 303)
Screenshot: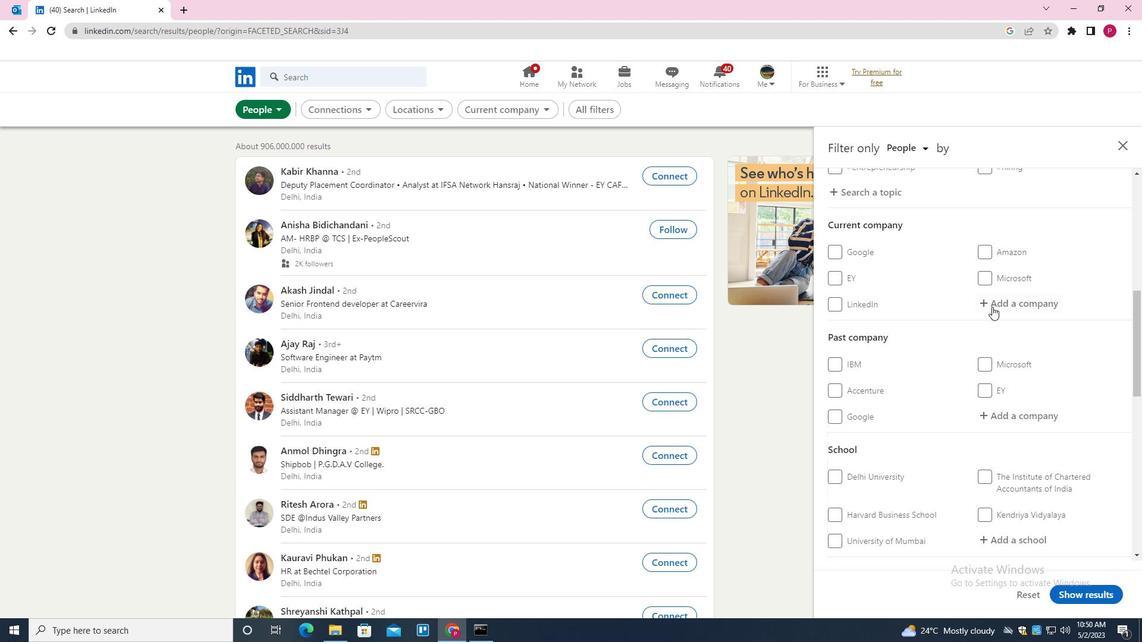 
Action: Mouse pressed left at (995, 303)
Screenshot: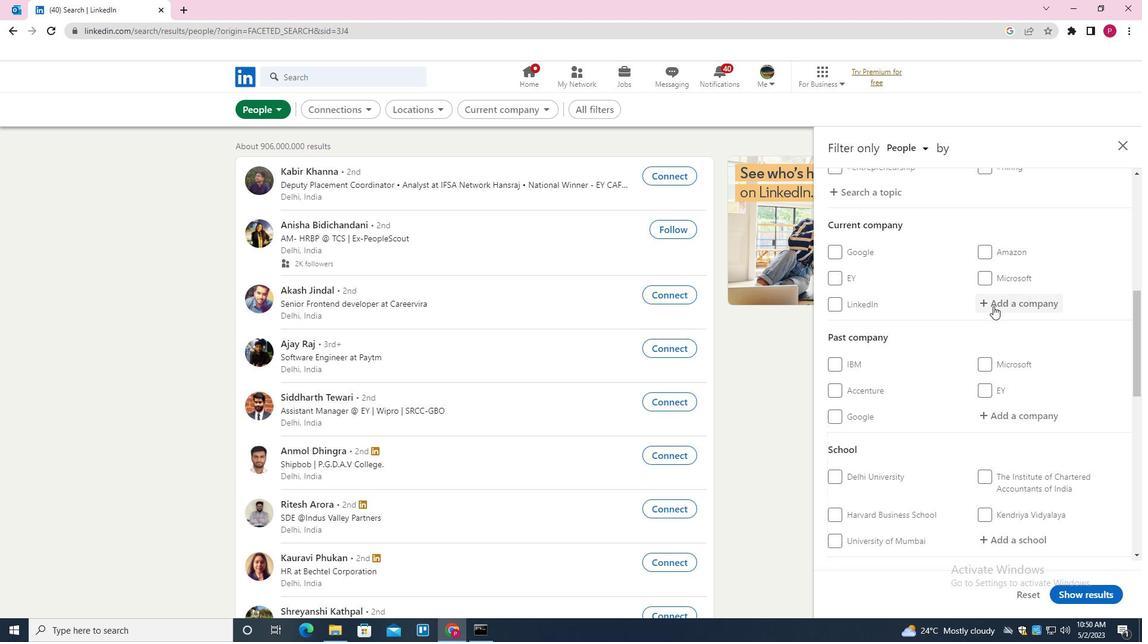 
Action: Key pressed <Key.shift><Key.shift>YES<Key.space><Key.down><Key.enter>
Screenshot: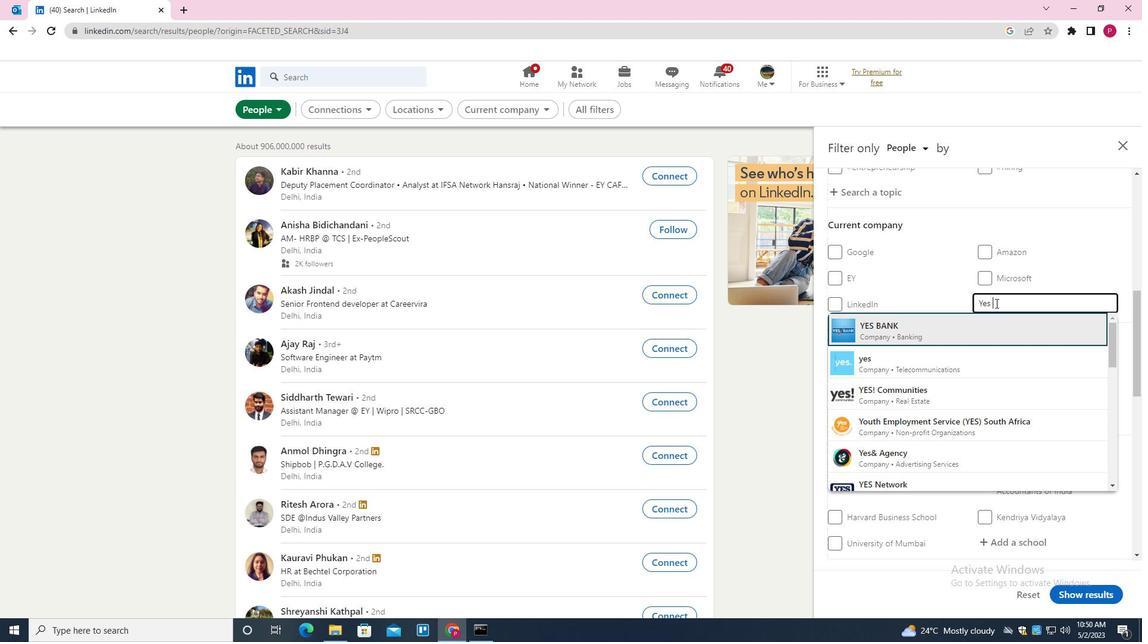 
Action: Mouse moved to (961, 318)
Screenshot: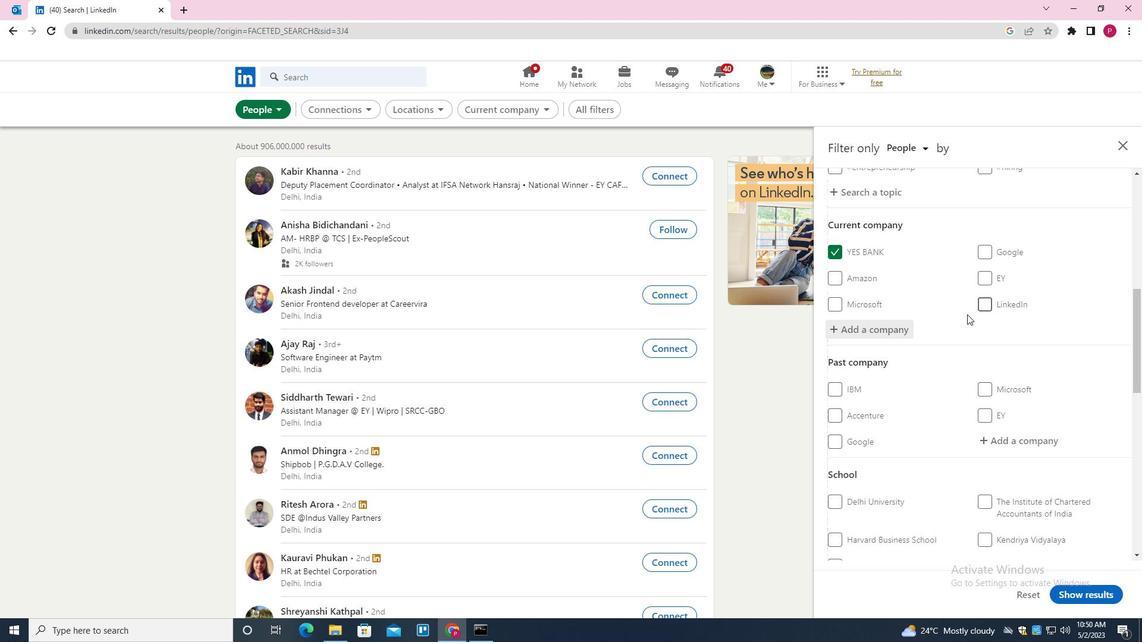 
Action: Mouse scrolled (961, 317) with delta (0, 0)
Screenshot: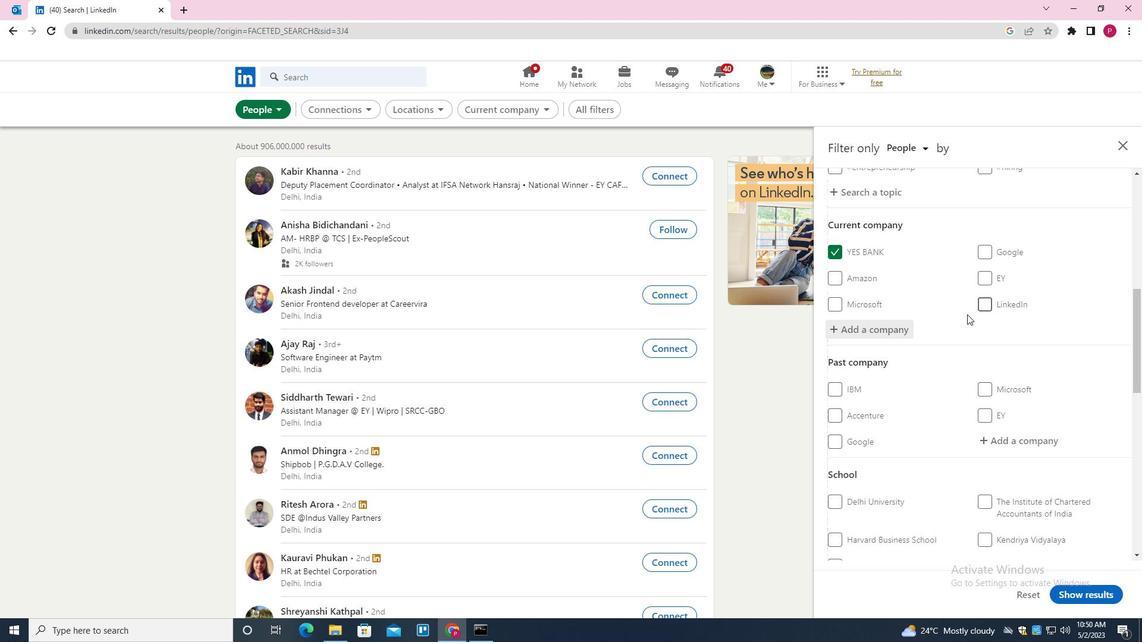 
Action: Mouse scrolled (961, 317) with delta (0, 0)
Screenshot: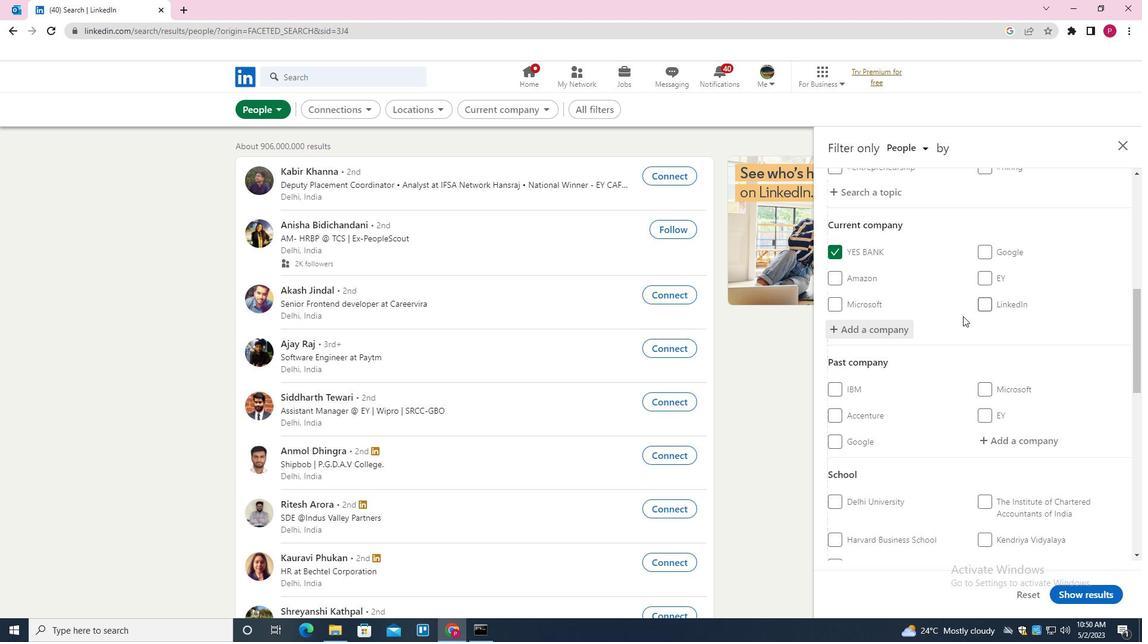 
Action: Mouse scrolled (961, 317) with delta (0, 0)
Screenshot: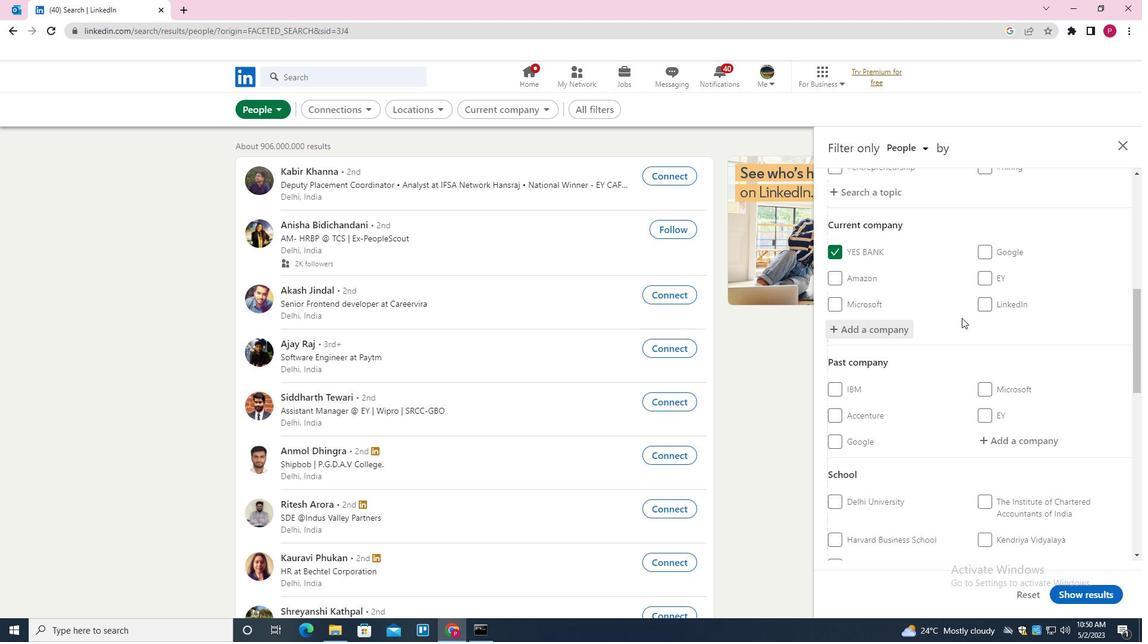 
Action: Mouse scrolled (961, 317) with delta (0, 0)
Screenshot: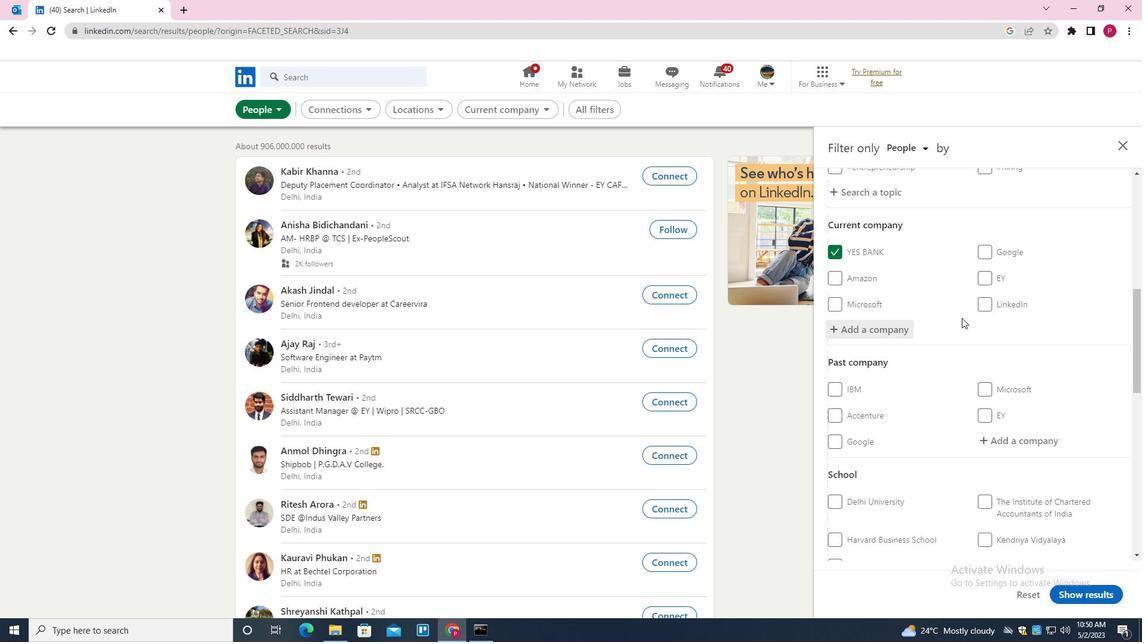 
Action: Mouse moved to (961, 319)
Screenshot: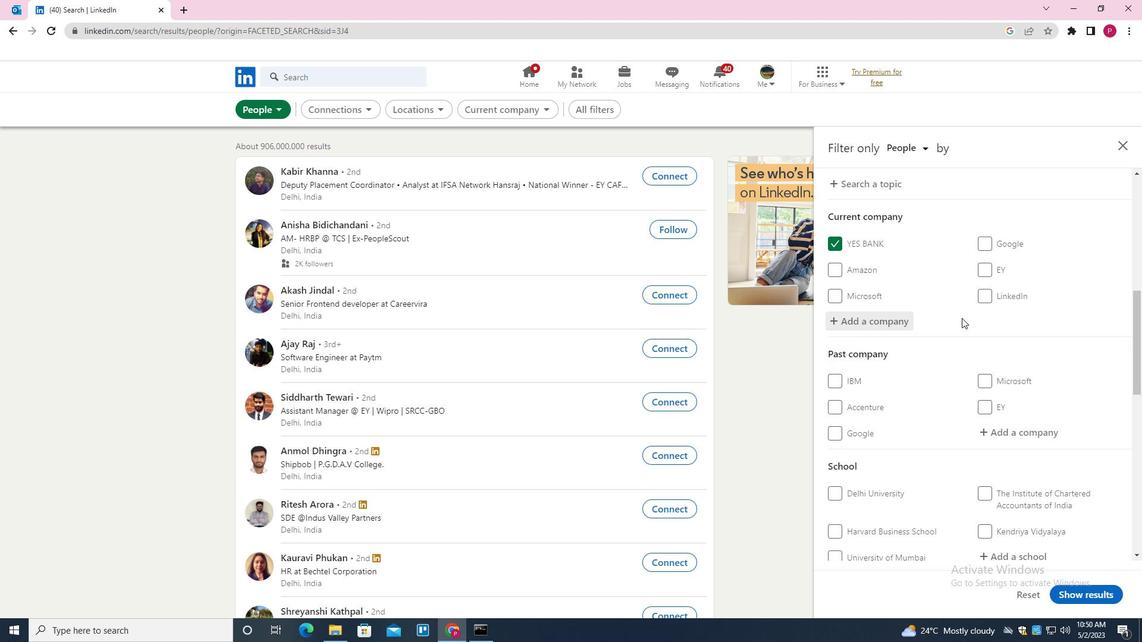 
Action: Mouse scrolled (961, 318) with delta (0, 0)
Screenshot: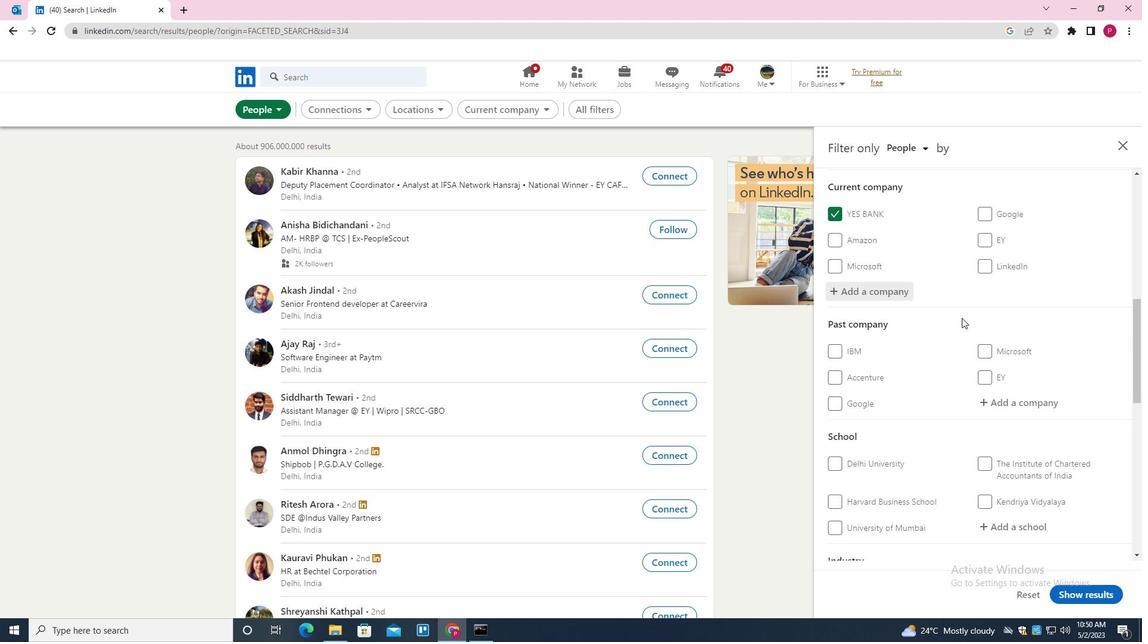 
Action: Mouse moved to (1007, 272)
Screenshot: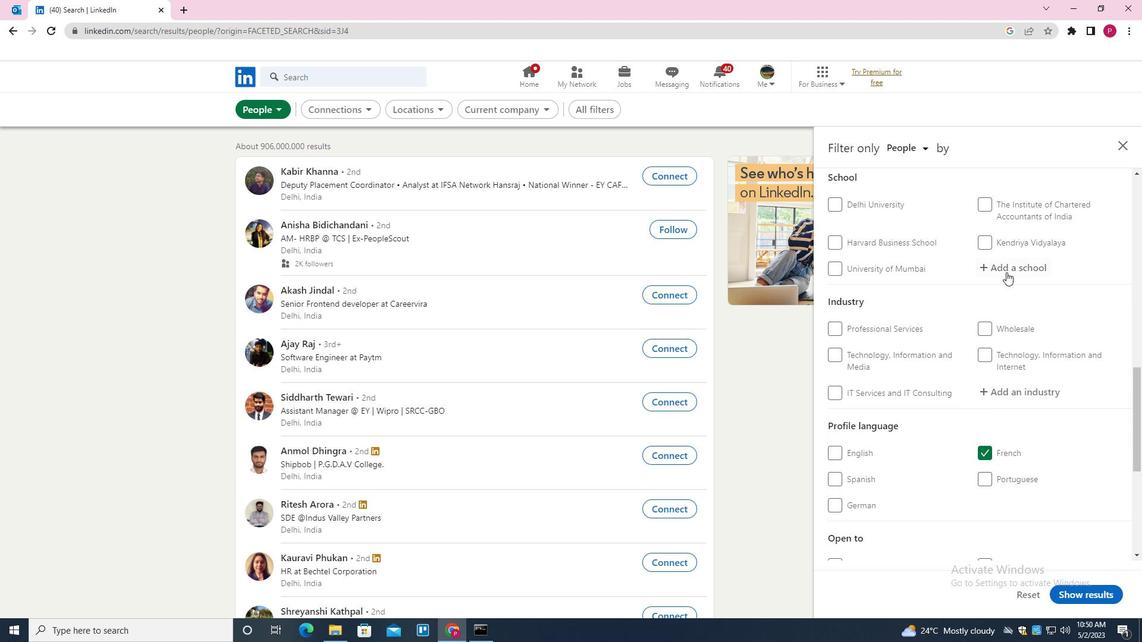 
Action: Mouse pressed left at (1007, 272)
Screenshot: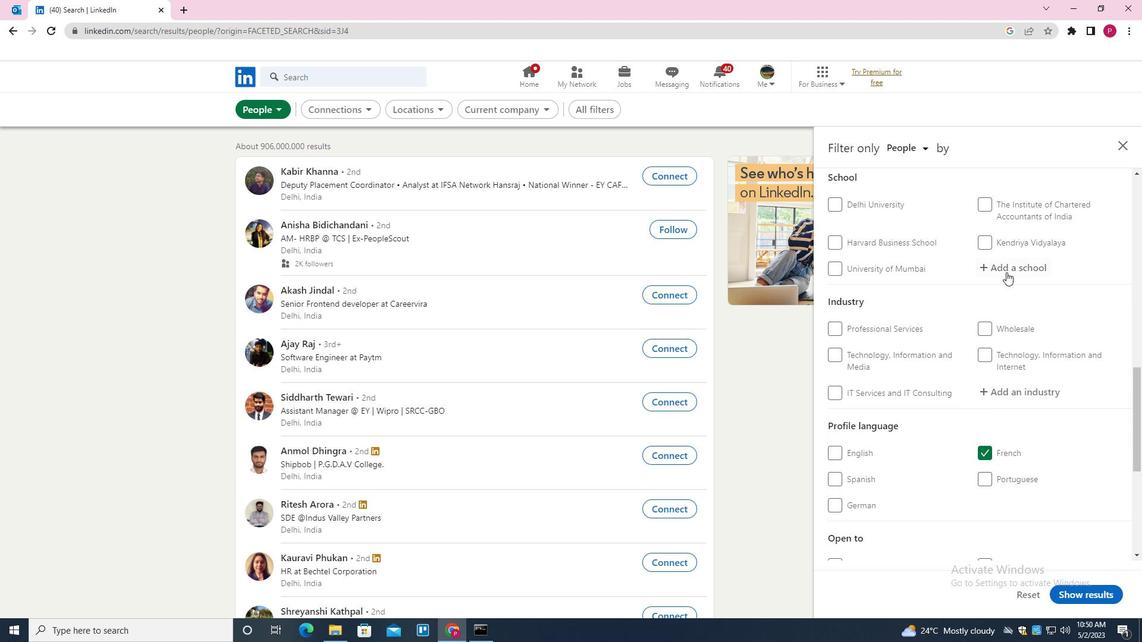 
Action: Key pressed <Key.shift><Key.shift><Key.shift><Key.shift><Key.shift><Key.shift><Key.shift><Key.shift><Key.shift><Key.shift><Key.shift><Key.shift><Key.shift><Key.shift><Key.shift><Key.shift><Key.shift><Key.shift><Key.shift><Key.shift><Key.shift><Key.shift><Key.shift><Key.shift><Key.shift><Key.shift>KAZI<Key.space><Key.down><Key.enter>
Screenshot: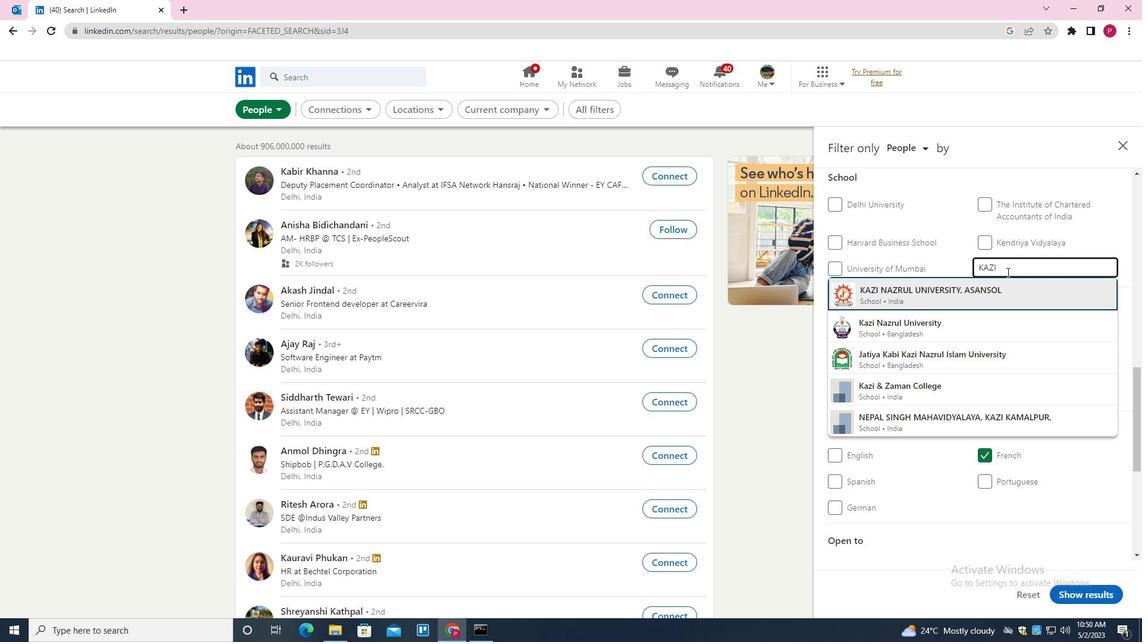 
Action: Mouse moved to (992, 281)
Screenshot: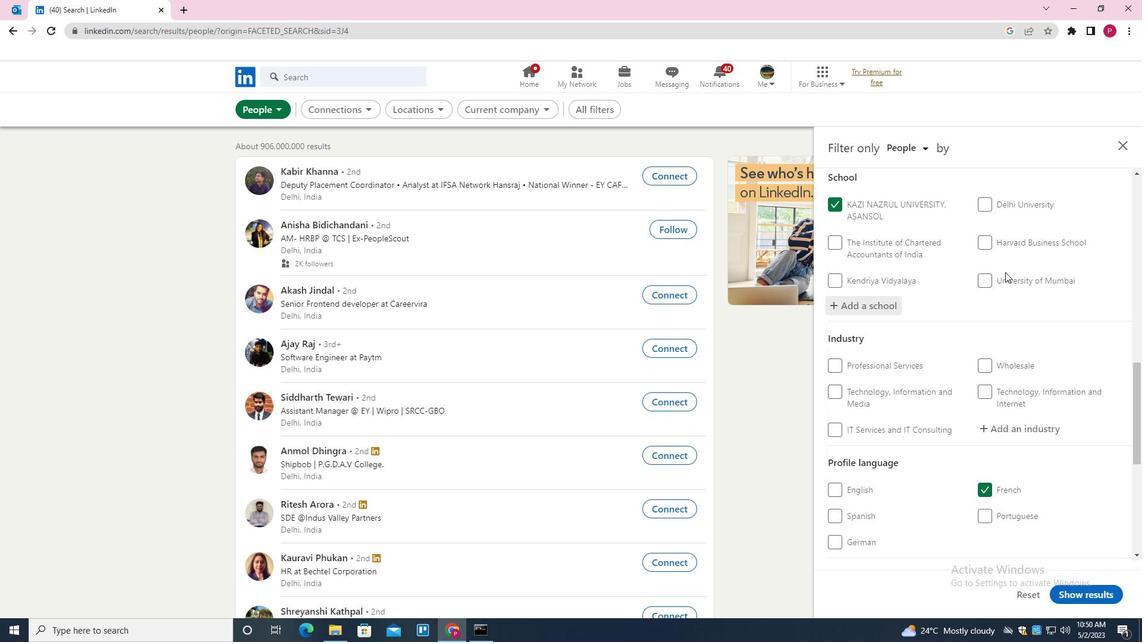 
Action: Mouse scrolled (992, 281) with delta (0, 0)
Screenshot: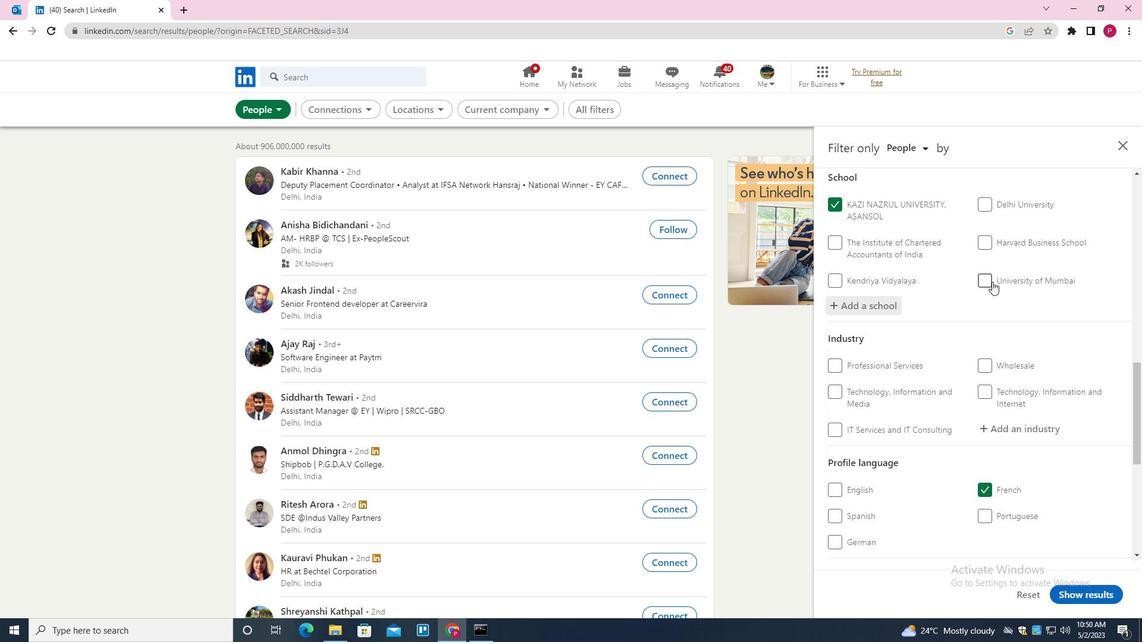 
Action: Mouse scrolled (992, 281) with delta (0, 0)
Screenshot: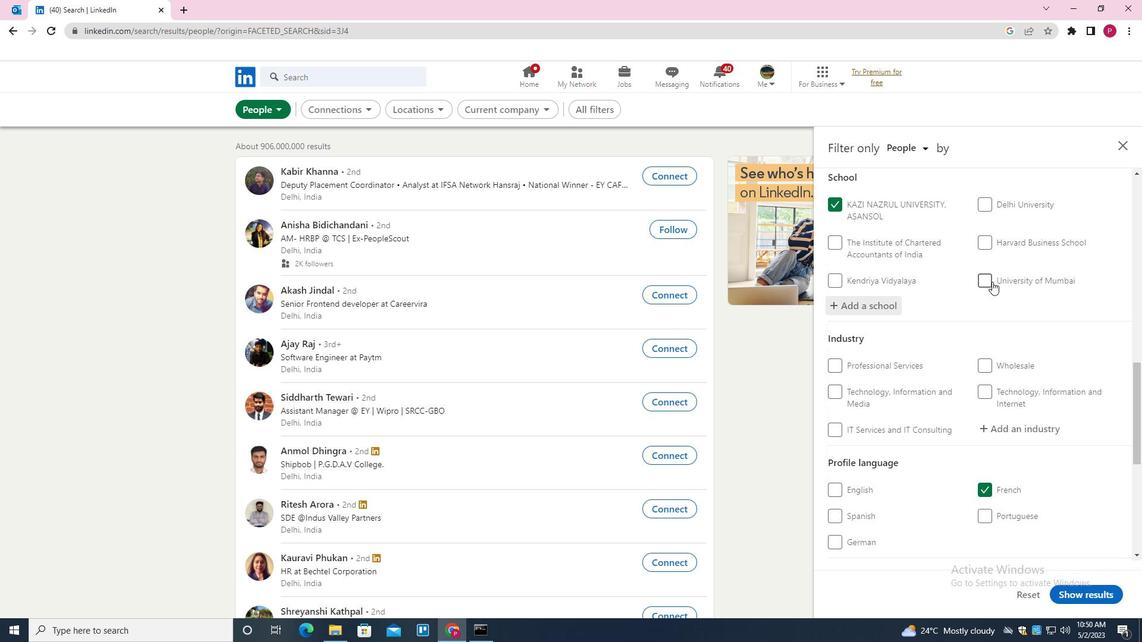 
Action: Mouse scrolled (992, 281) with delta (0, 0)
Screenshot: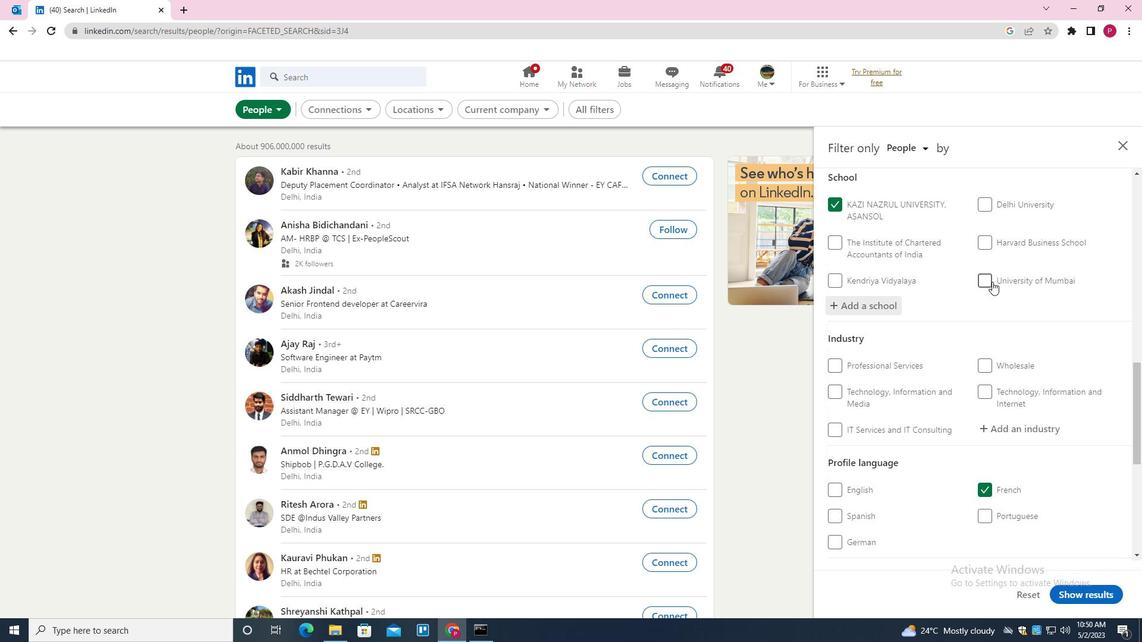 
Action: Mouse moved to (1019, 255)
Screenshot: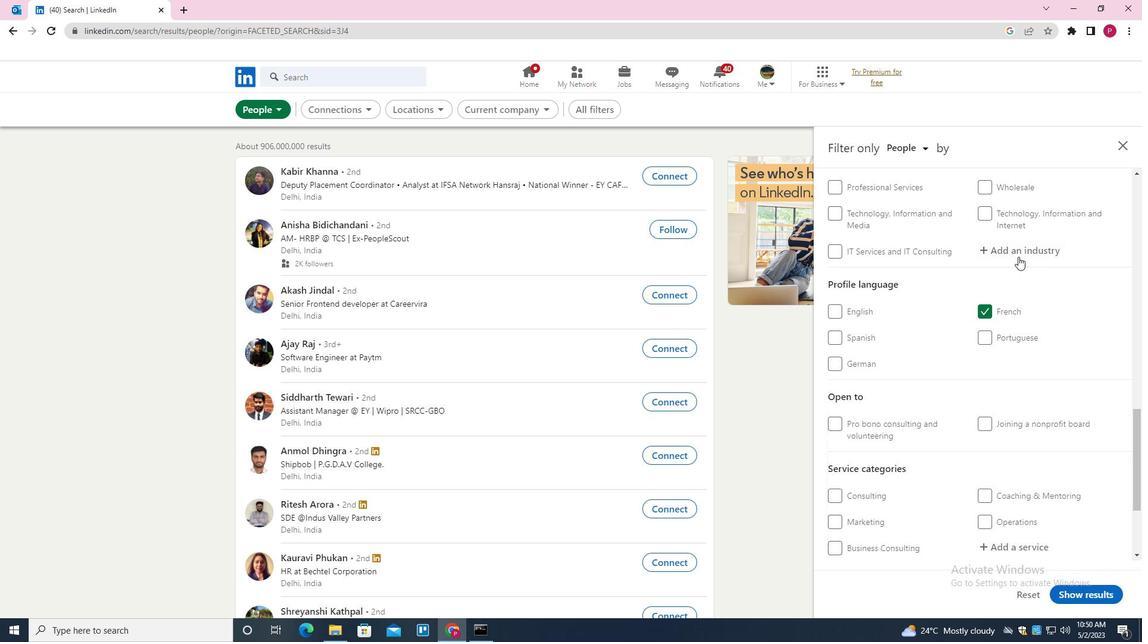 
Action: Mouse pressed left at (1019, 255)
Screenshot: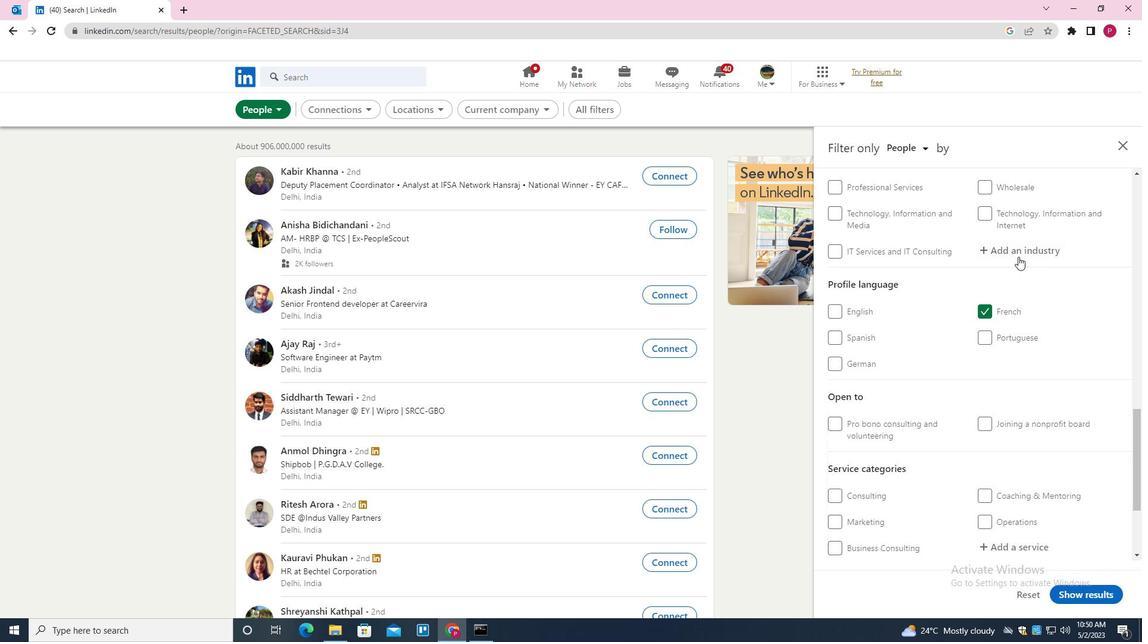 
Action: Key pressed <Key.shift>ALTERNATIVE<Key.space><Key.down><Key.down><Key.enter>
Screenshot: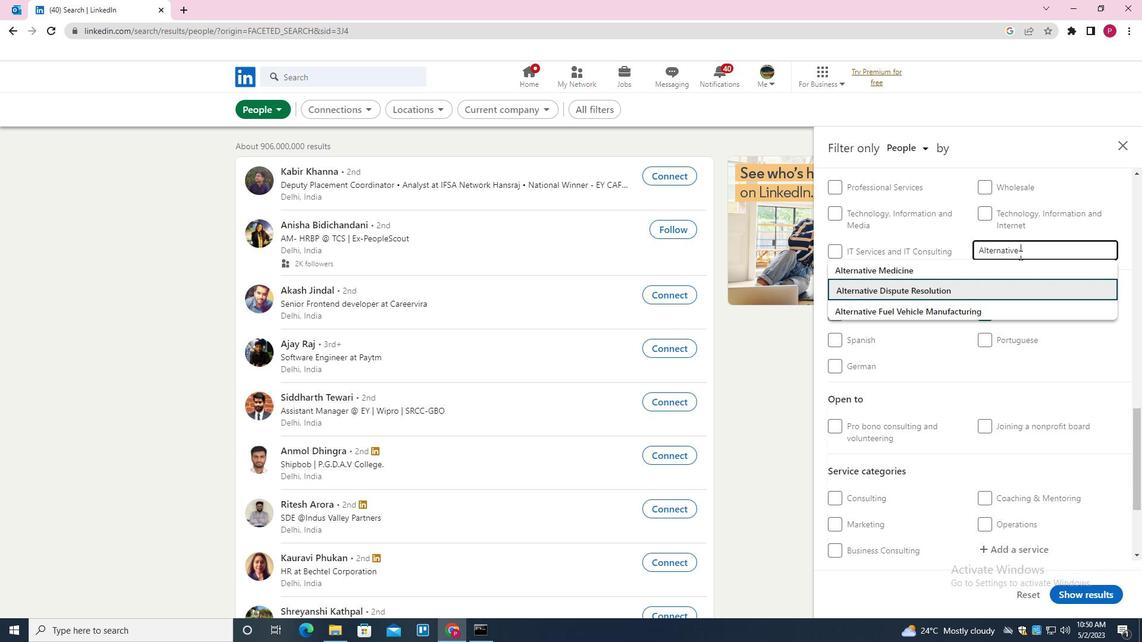 
Action: Mouse moved to (944, 308)
Screenshot: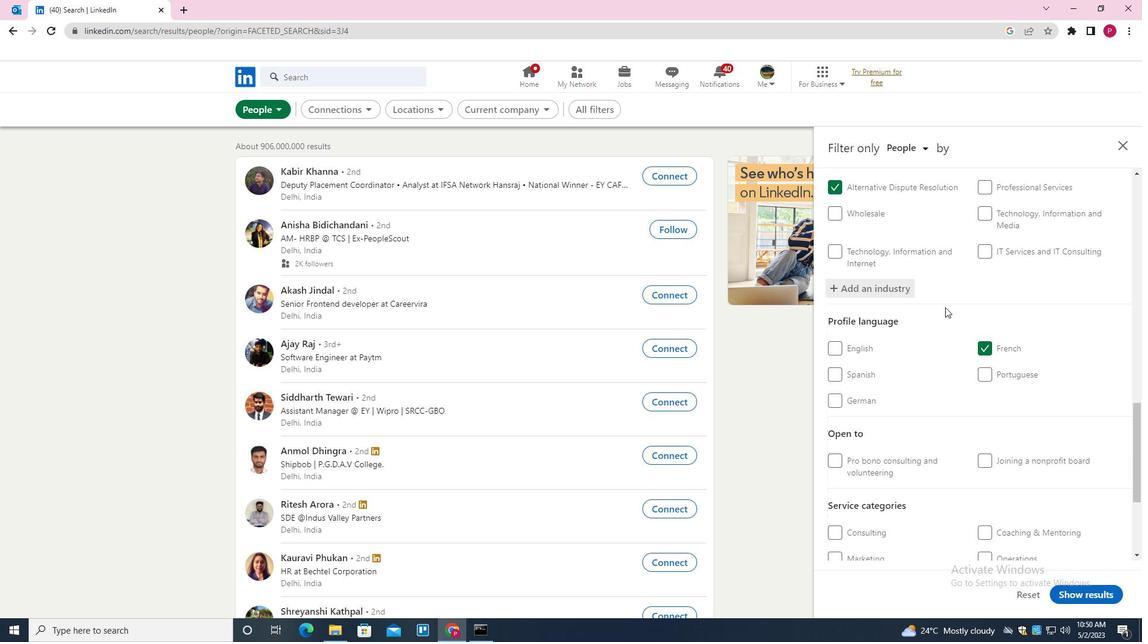 
Action: Mouse scrolled (944, 307) with delta (0, 0)
Screenshot: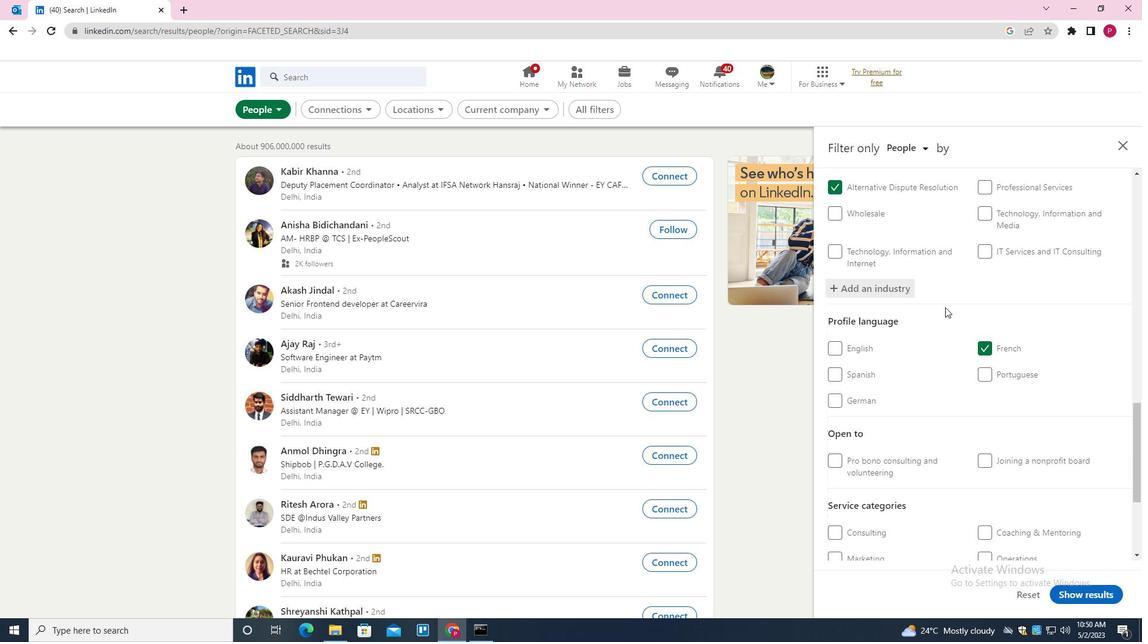 
Action: Mouse scrolled (944, 307) with delta (0, 0)
Screenshot: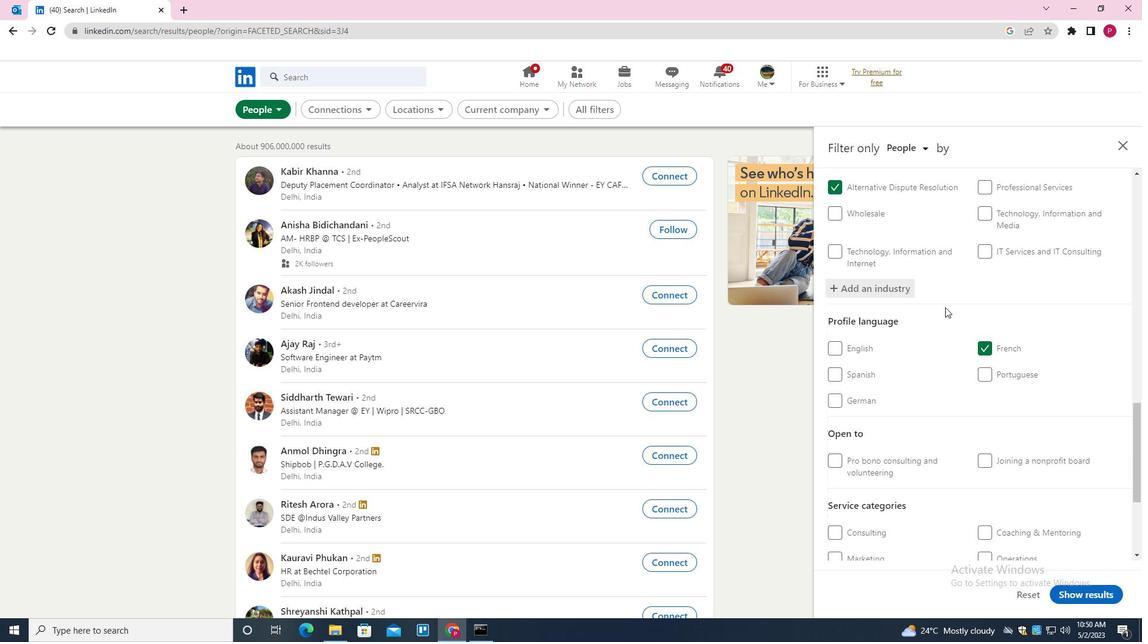 
Action: Mouse scrolled (944, 307) with delta (0, 0)
Screenshot: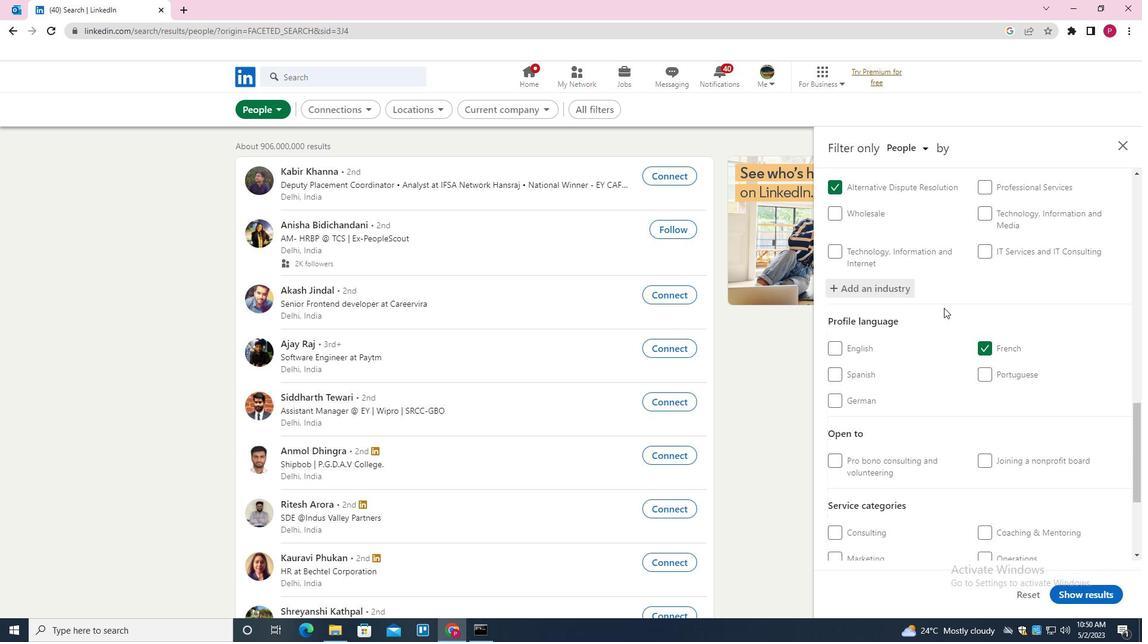 
Action: Mouse moved to (1016, 409)
Screenshot: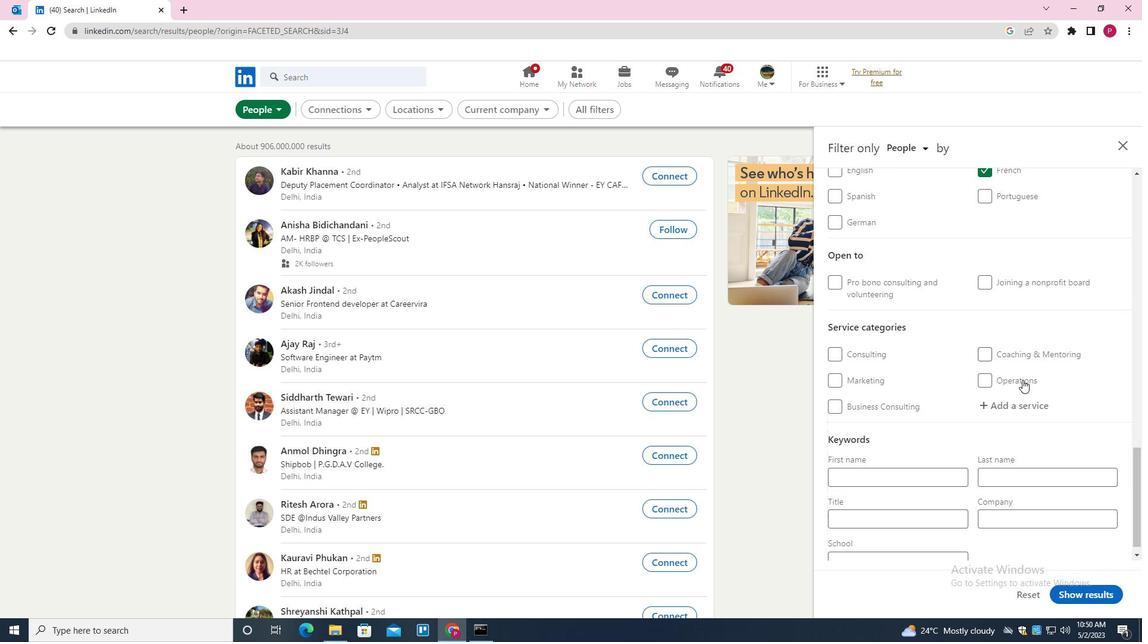 
Action: Mouse pressed left at (1016, 409)
Screenshot: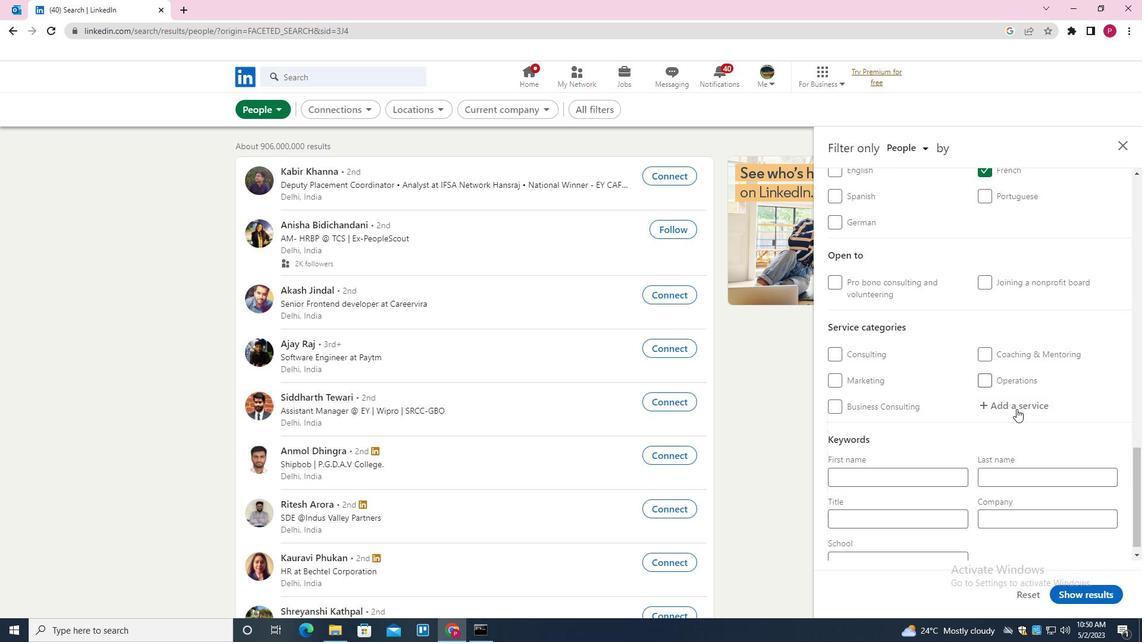 
Action: Mouse moved to (1016, 409)
Screenshot: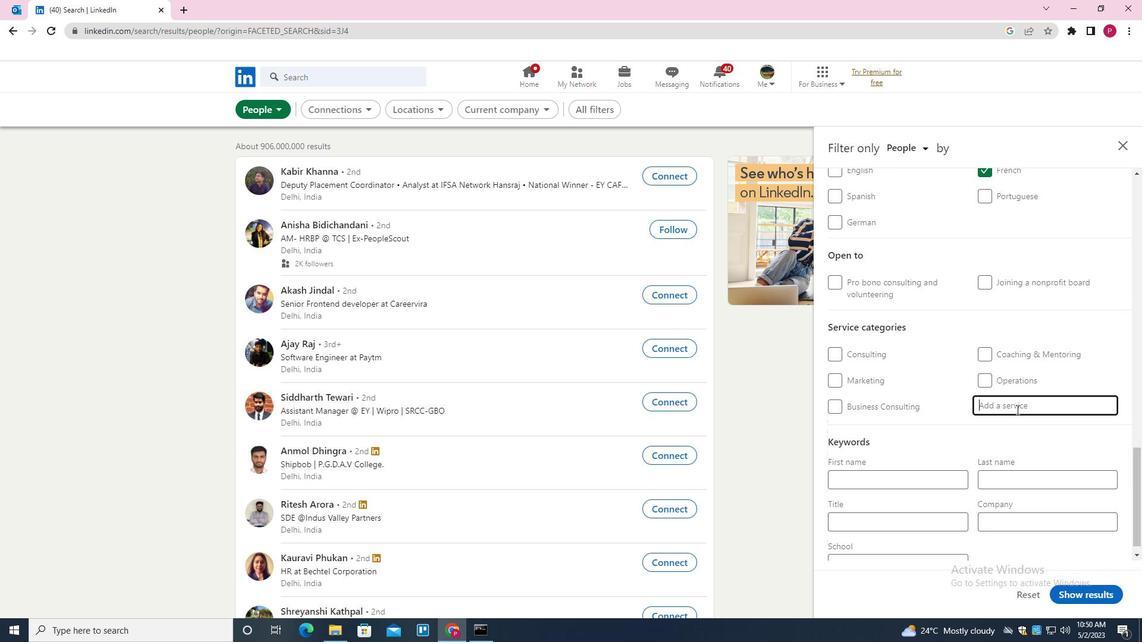 
Action: Key pressed <Key.shift><Key.shift><Key.shift><Key.shift><Key.shift><Key.shift><Key.shift><Key.shift><Key.shift><Key.shift><Key.shift><Key.shift><Key.shift><Key.shift><Key.shift><Key.shift>FINANCIAL<Key.down><Key.down><Key.down><Key.down><Key.down><Key.enter>
Screenshot: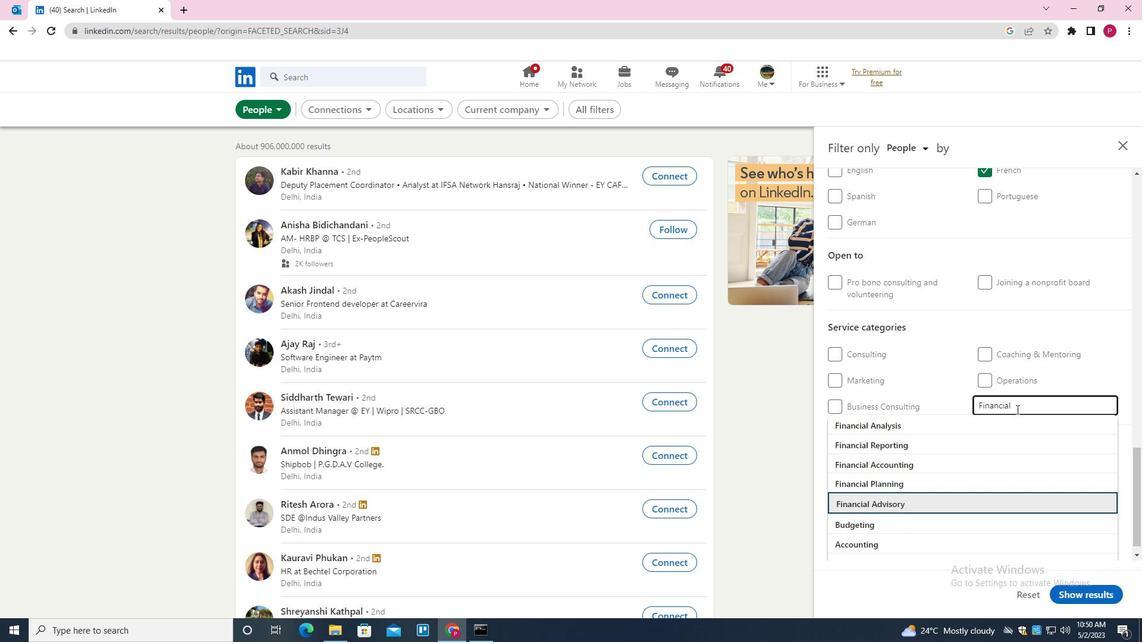 
Action: Mouse scrolled (1016, 409) with delta (0, 0)
Screenshot: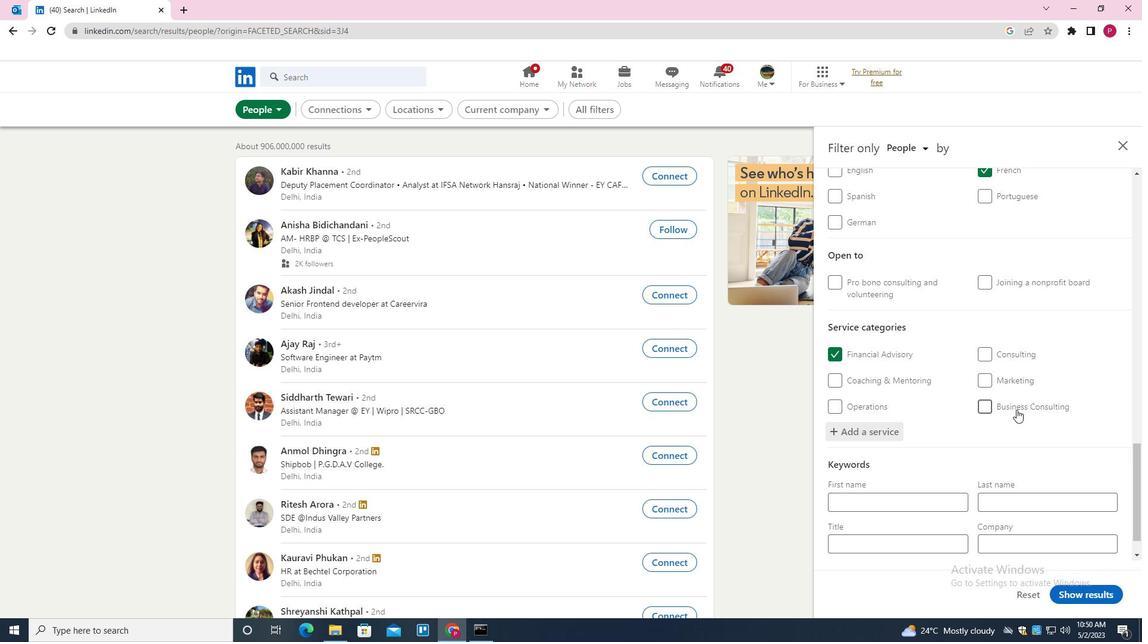 
Action: Mouse moved to (1016, 409)
Screenshot: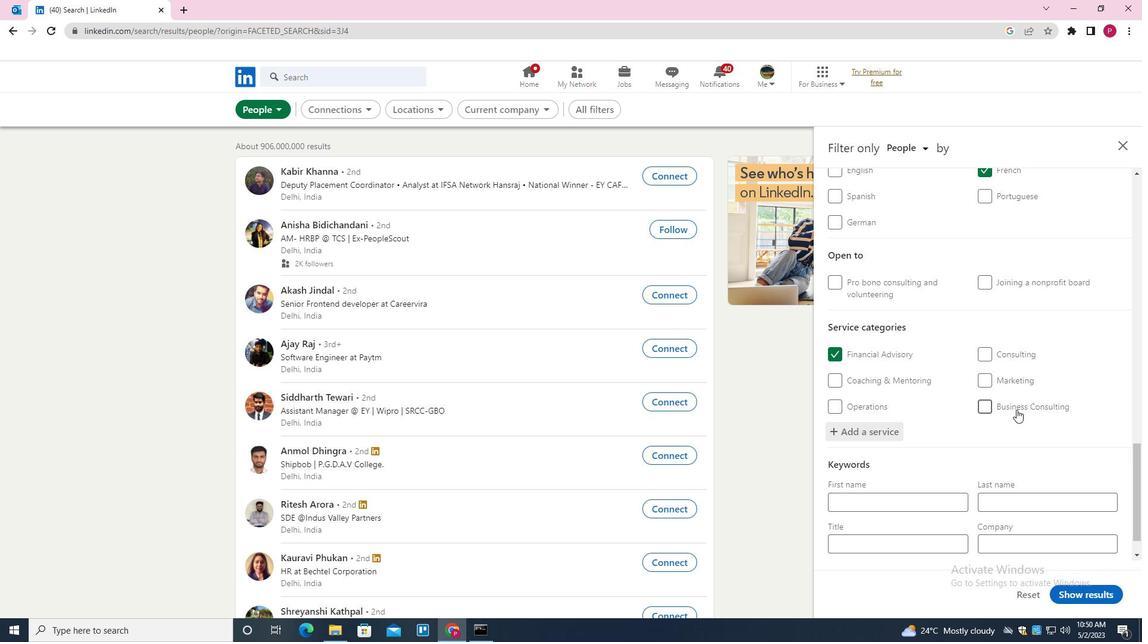 
Action: Mouse scrolled (1016, 409) with delta (0, 0)
Screenshot: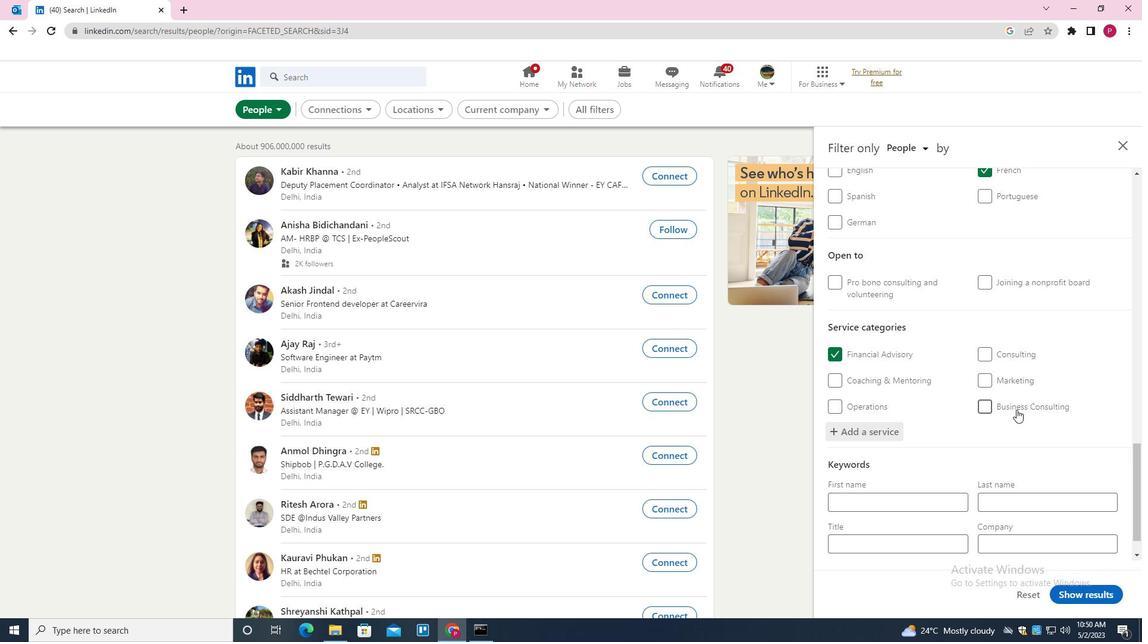 
Action: Mouse scrolled (1016, 409) with delta (0, 0)
Screenshot: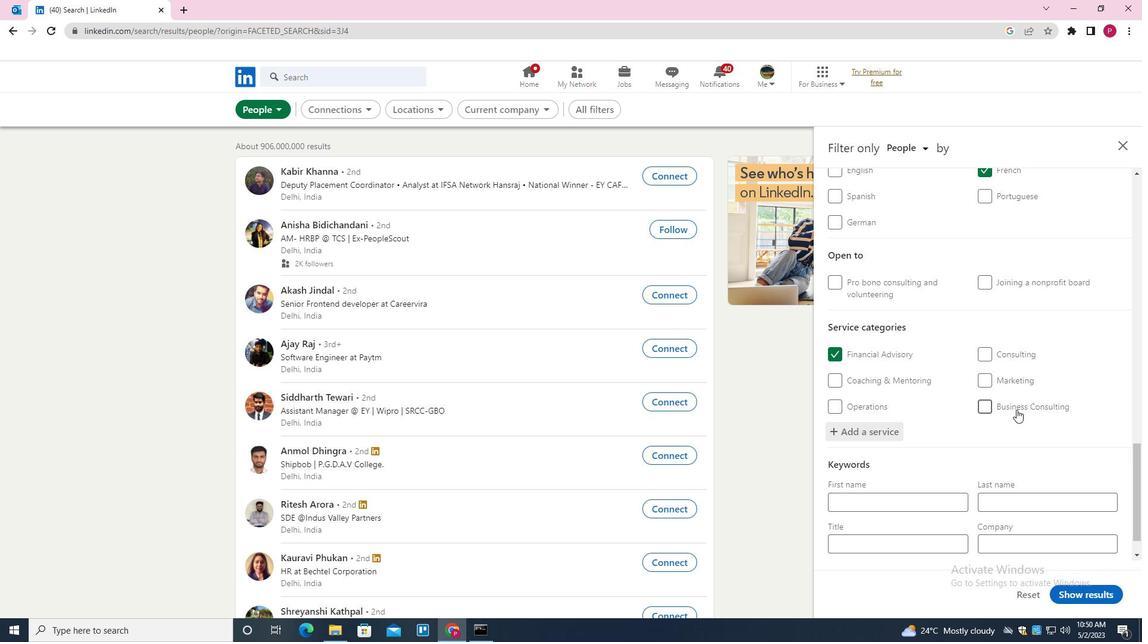 
Action: Mouse scrolled (1016, 409) with delta (0, 0)
Screenshot: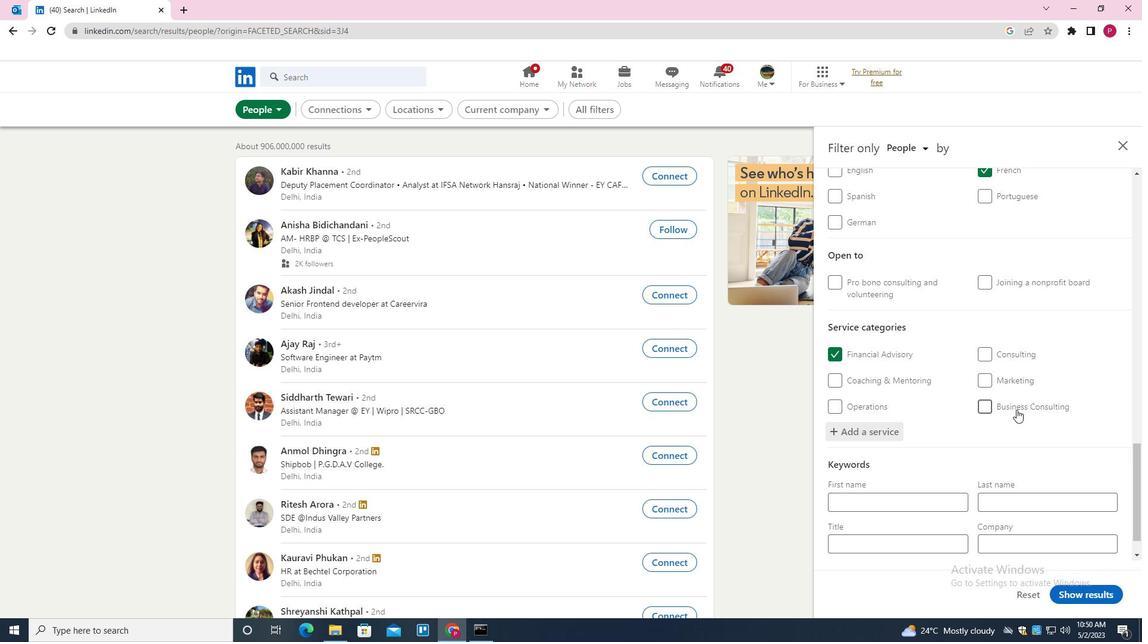 
Action: Mouse moved to (938, 503)
Screenshot: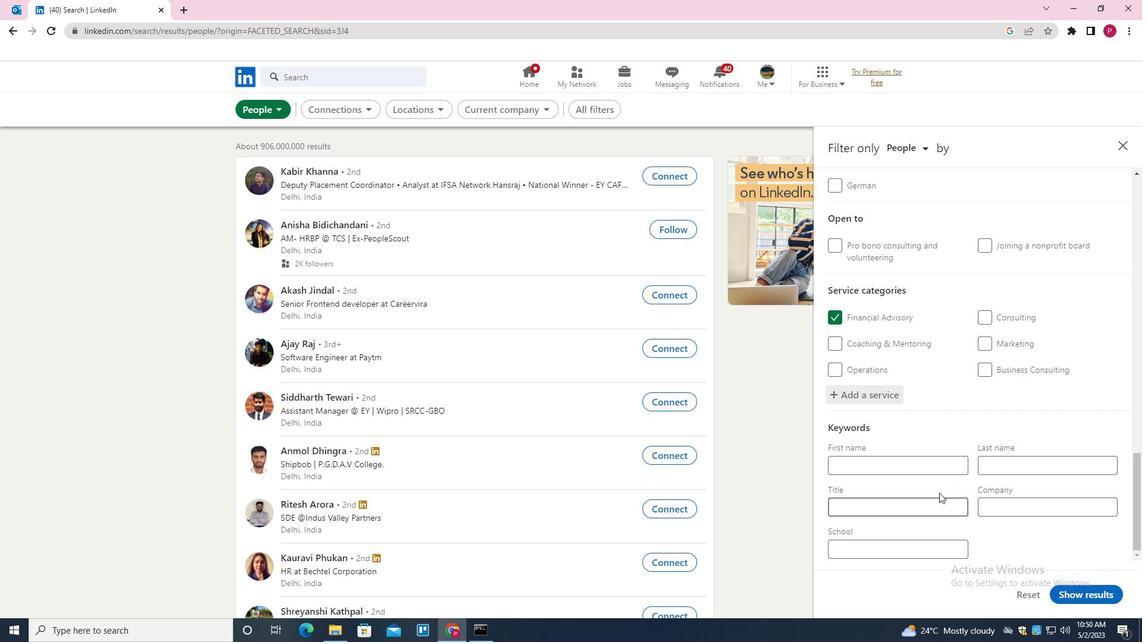 
Action: Mouse pressed left at (938, 503)
Screenshot: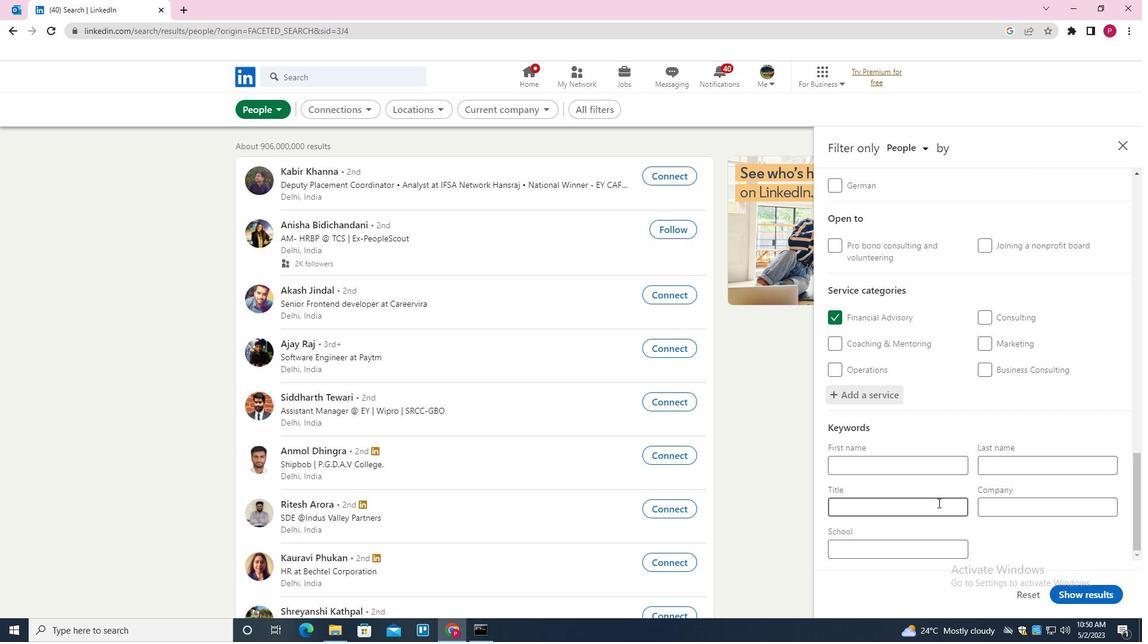 
Action: Mouse moved to (940, 502)
Screenshot: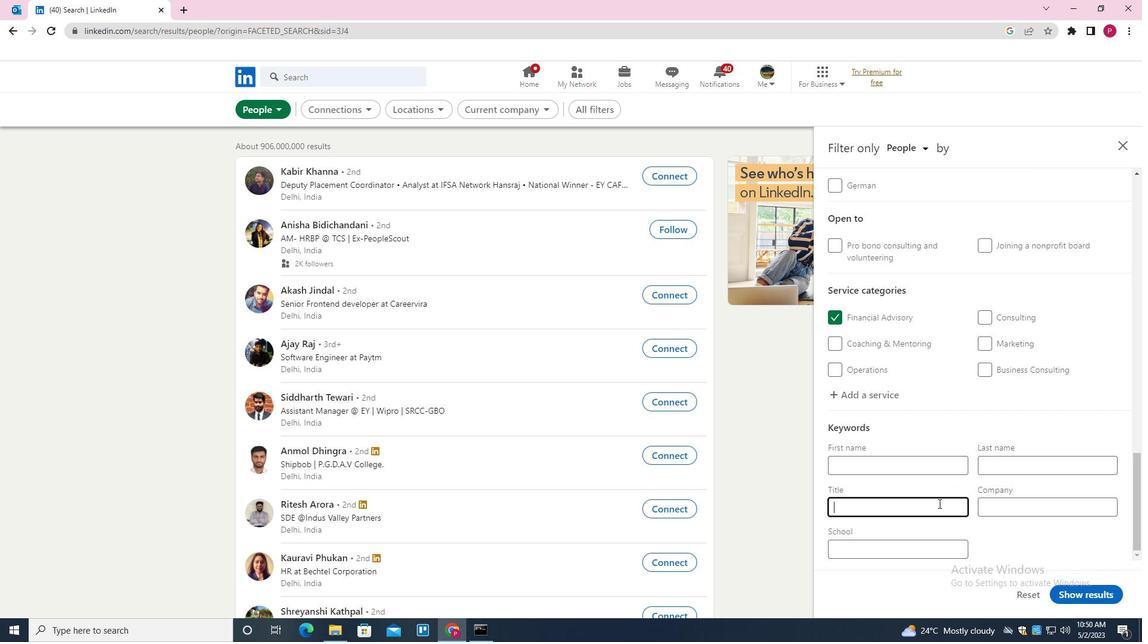 
Action: Key pressed <Key.shift>CONSTRUCTION<Key.space><Key.shift><Key.shift><Key.shift><Key.shift><Key.shift><Key.shift><Key.shift><Key.shift><Key.shift><Key.shift><Key.shift><Key.shift><Key.shift><Key.shift><Key.shift>WORKER
Screenshot: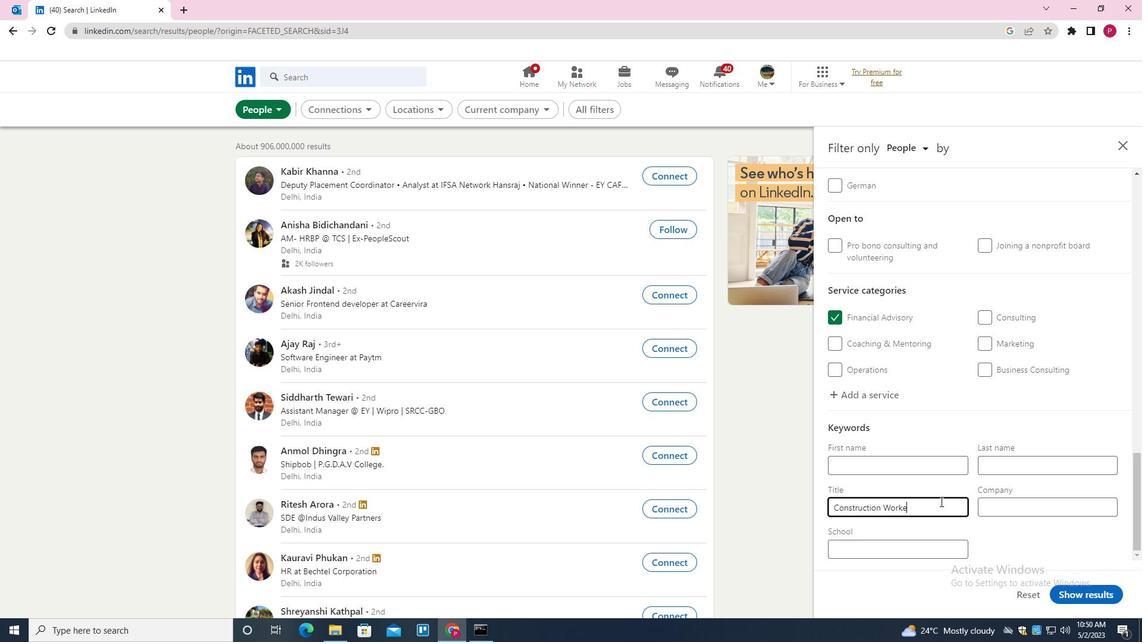 
Action: Mouse moved to (1076, 590)
Screenshot: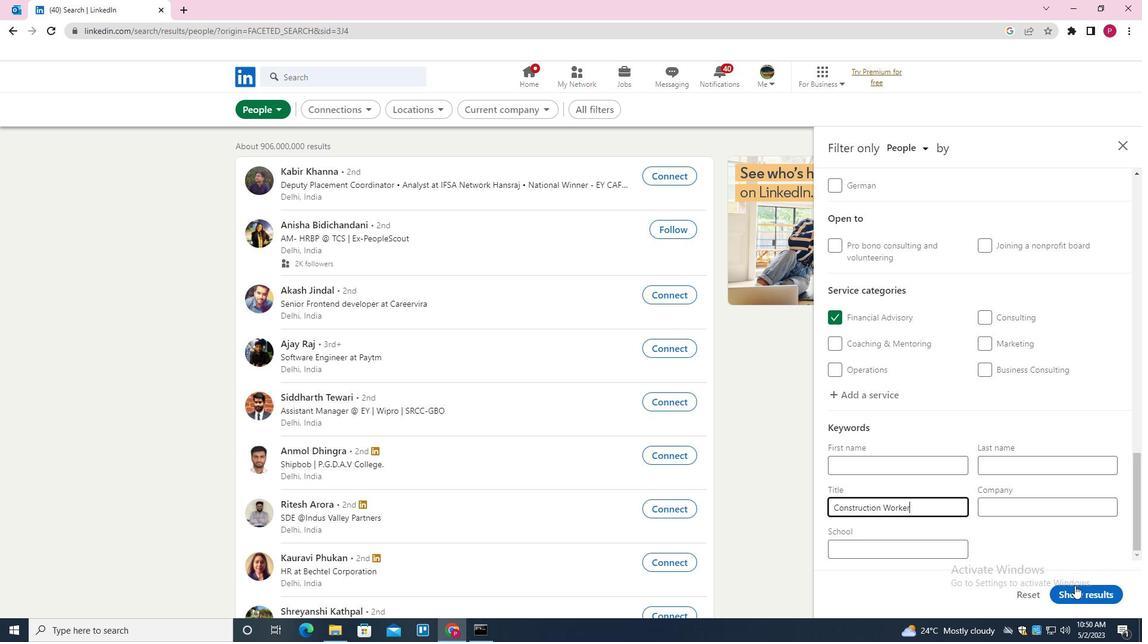 
Action: Mouse pressed left at (1076, 590)
Screenshot: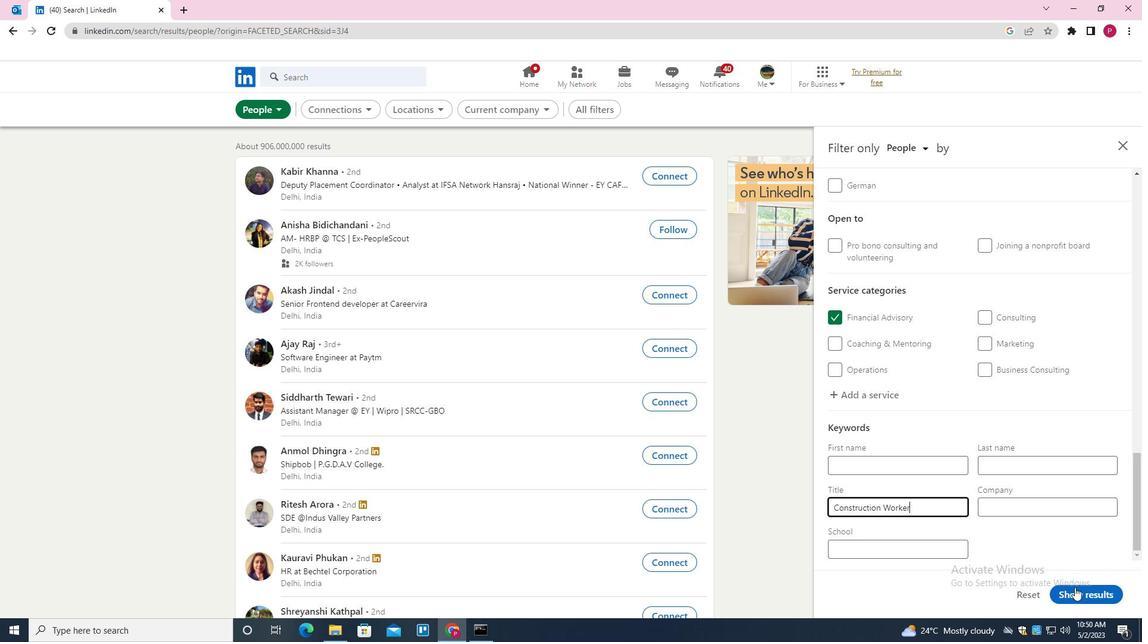 
Action: Mouse moved to (543, 180)
Screenshot: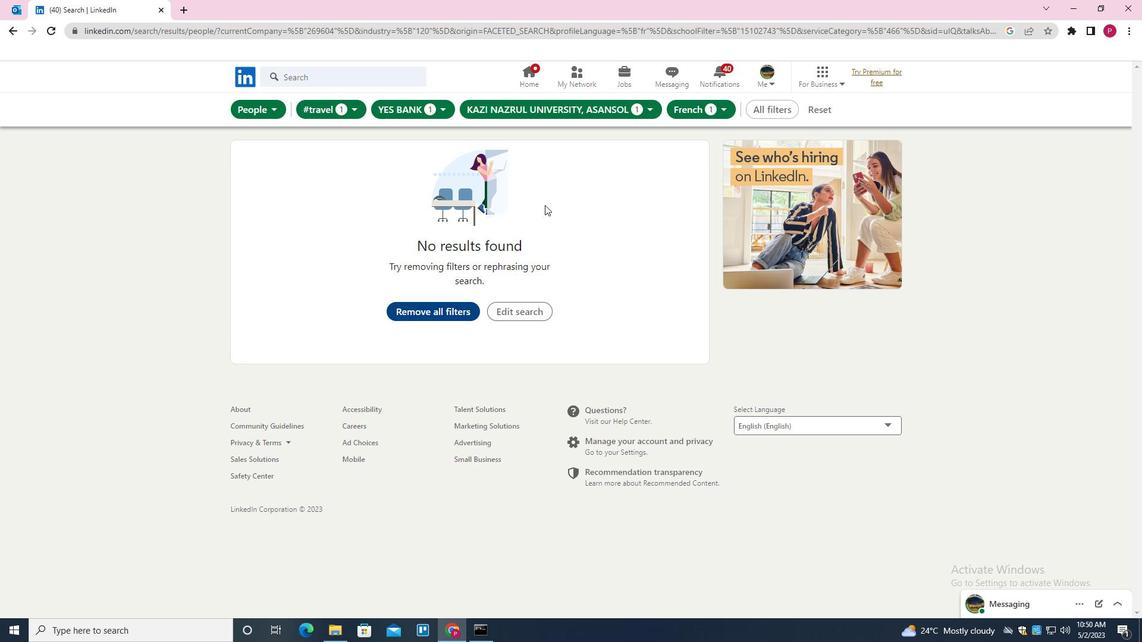 
